 Task: Add an event with the title Webinar: Advanced SEO Strategies for Organic Traffic Growth, date '2023/12/20', time 7:50 AM to 9:50 AMand add a description: Participants will explore the significance of shared goals and a shared vision in driving team collaboration. They will learn techniques for aligning individual objectives with team objectives, fostering a sense of purpose, and promoting a collective sense of ownership.Select event color  Graphite . Add location for the event as: 789 La Boqueria, Barcelona, Spain, logged in from the account softage.5@softage.netand send the event invitation to softage.3@softage.net and softage.4@softage.net. Set a reminder for the event Weekly on Sunday
Action: Mouse moved to (71, 122)
Screenshot: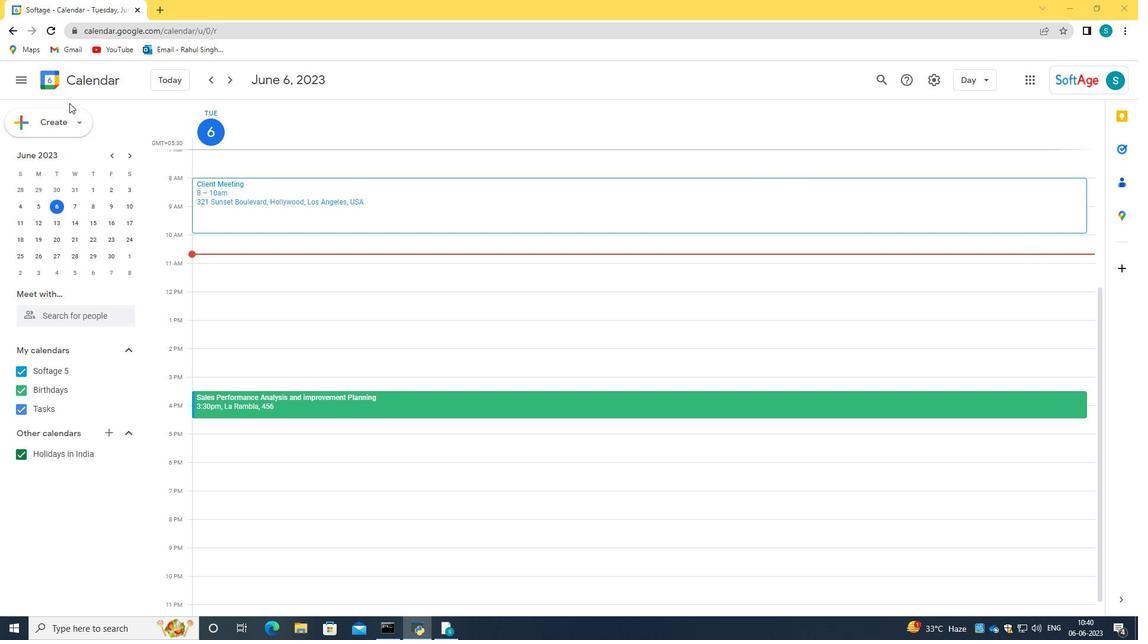
Action: Mouse pressed left at (71, 122)
Screenshot: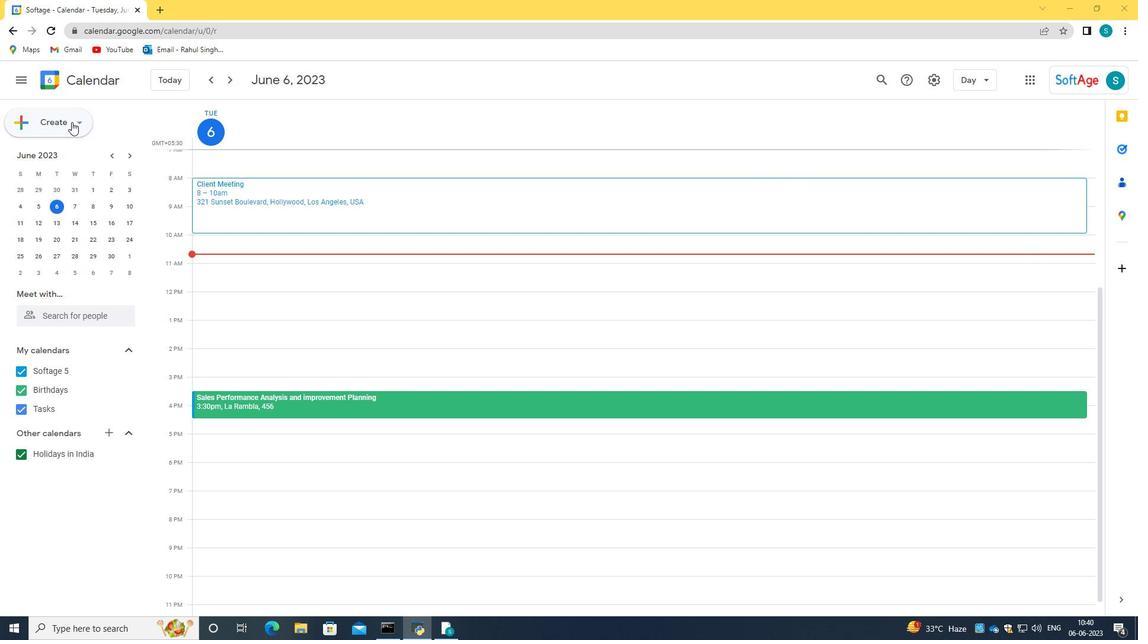 
Action: Mouse moved to (94, 156)
Screenshot: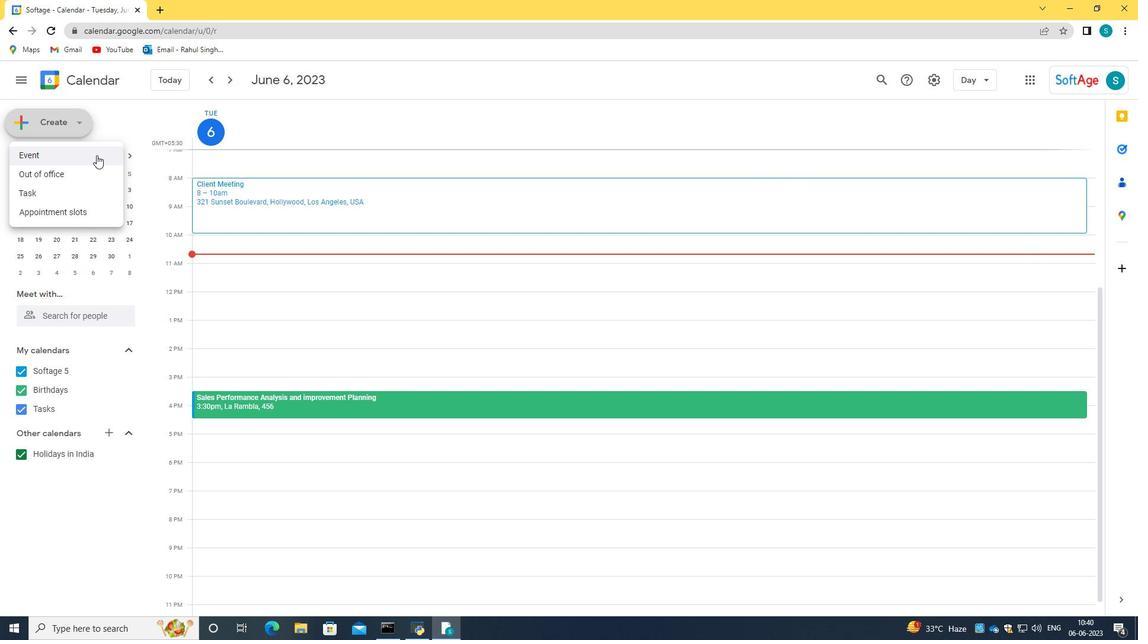 
Action: Mouse pressed left at (94, 156)
Screenshot: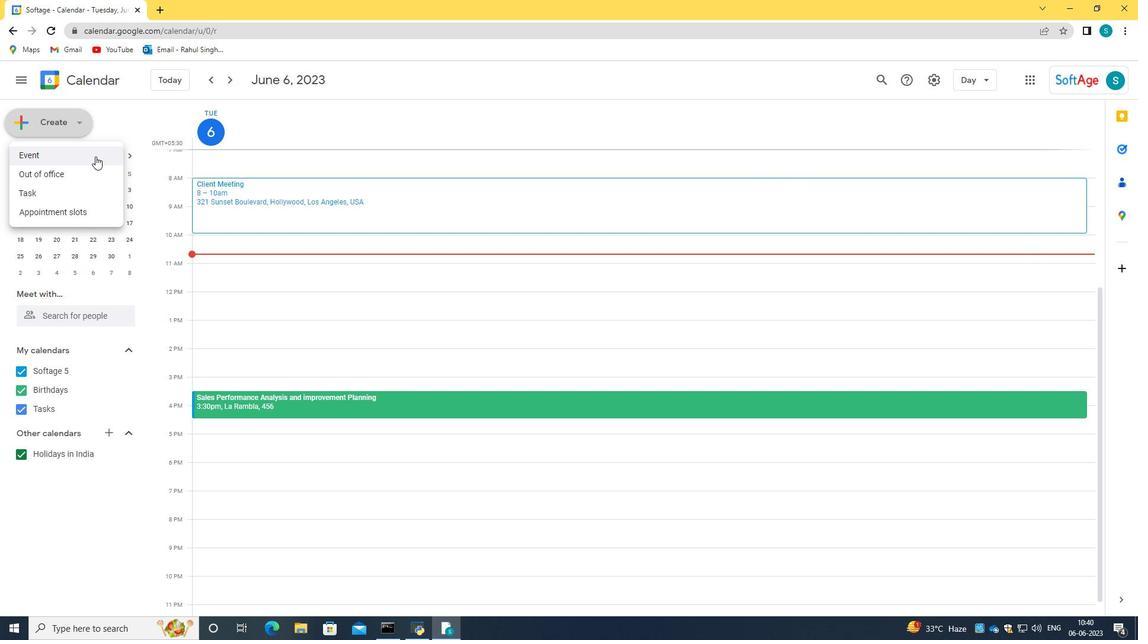 
Action: Mouse moved to (678, 469)
Screenshot: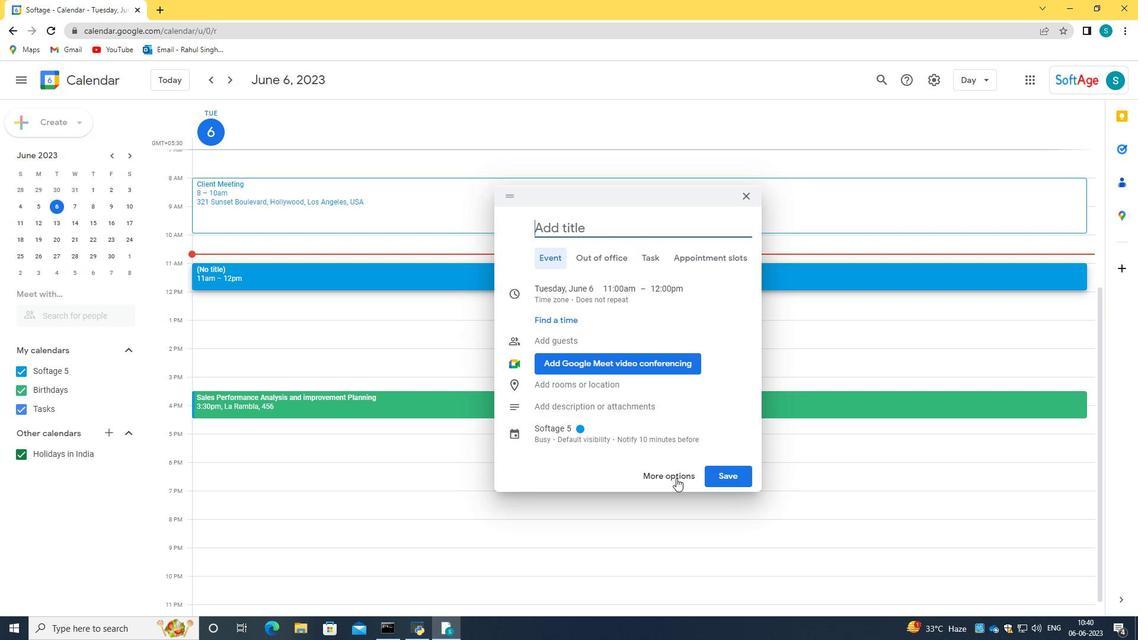
Action: Mouse pressed left at (678, 469)
Screenshot: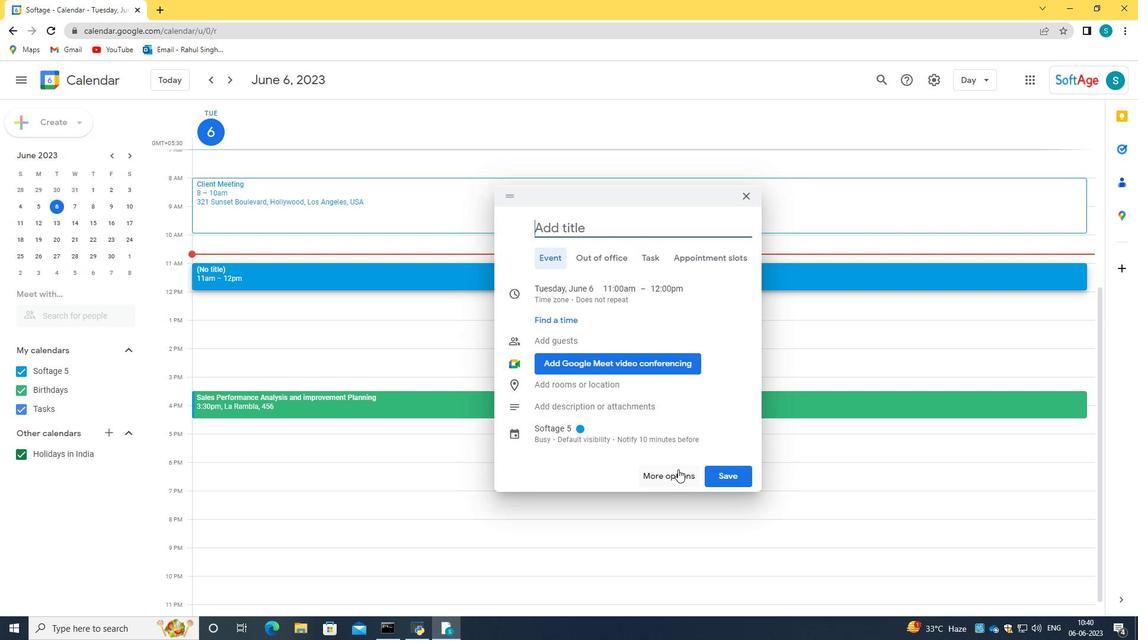 
Action: Mouse moved to (99, 79)
Screenshot: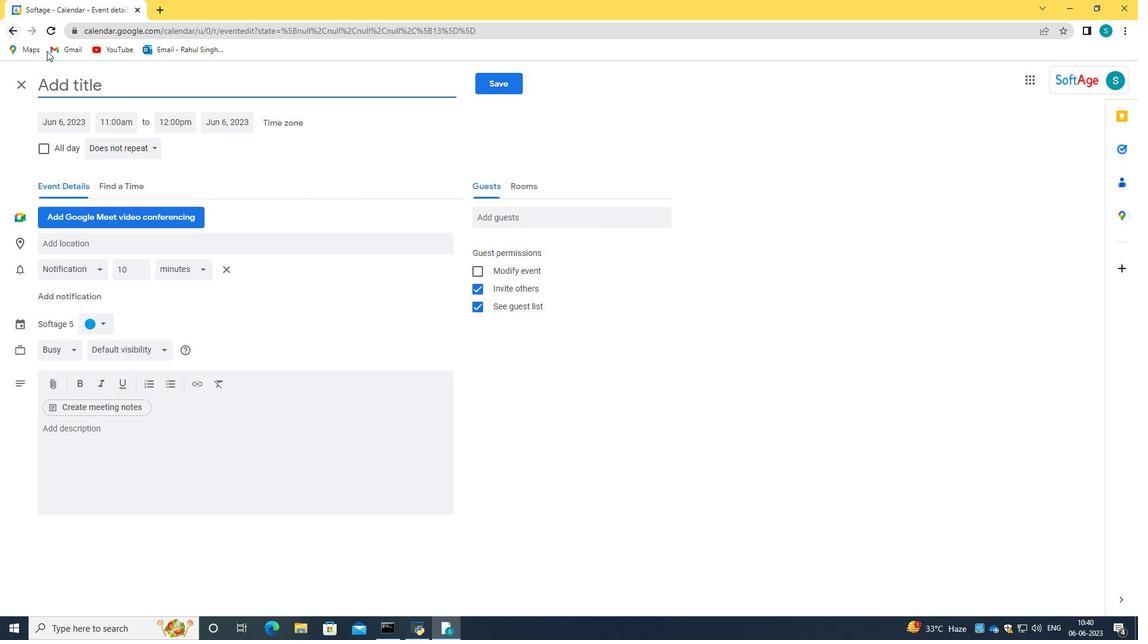 
Action: Mouse pressed left at (99, 79)
Screenshot: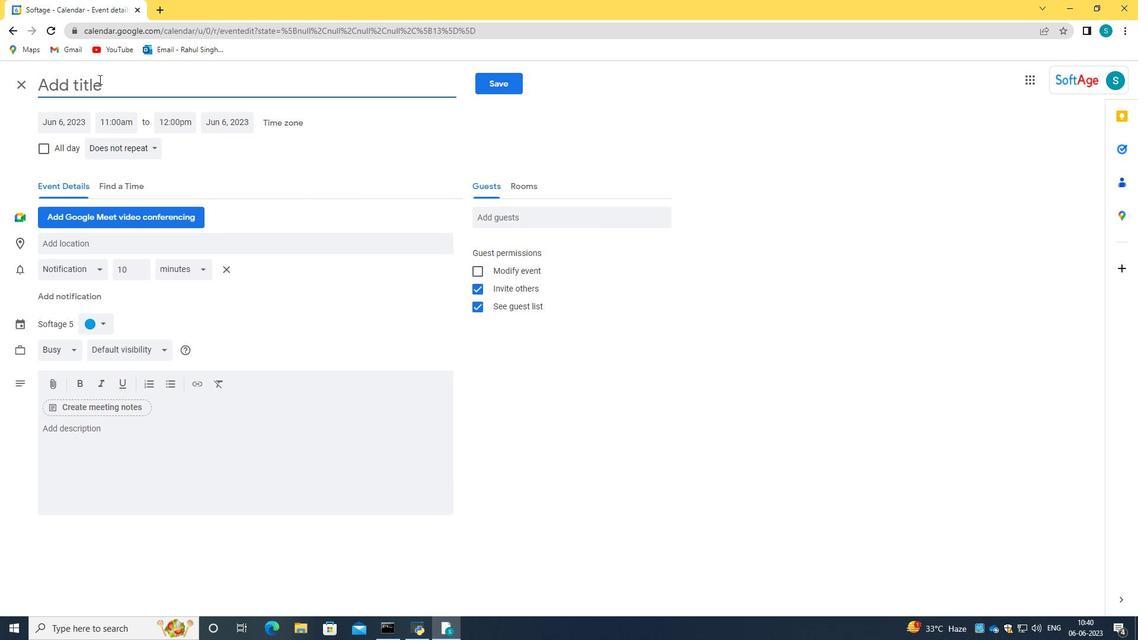 
Action: Key pressed <Key.caps_lock>W<Key.caps_lock>ebinat<Key.backspace>r<Key.shift_r>:<Key.space><Key.caps_lock>A<Key.caps_lock>dvanced<Key.space><Key.caps_lock>S<Key.caps_lock>e<Key.backspace><Key.caps_lock>EO<Key.space><Key.caps_lock><Key.caps_lock>S<Key.caps_lock>trategies<Key.space>for<Key.space><Key.caps_lock>O<Key.caps_lock>ra<Key.backspace>ganic<Key.space><Key.caps_lock>T<Key.caps_lock>raffic<Key.space><Key.caps_lock>G<Key.caps_lock>rown<Key.backspace>th
Screenshot: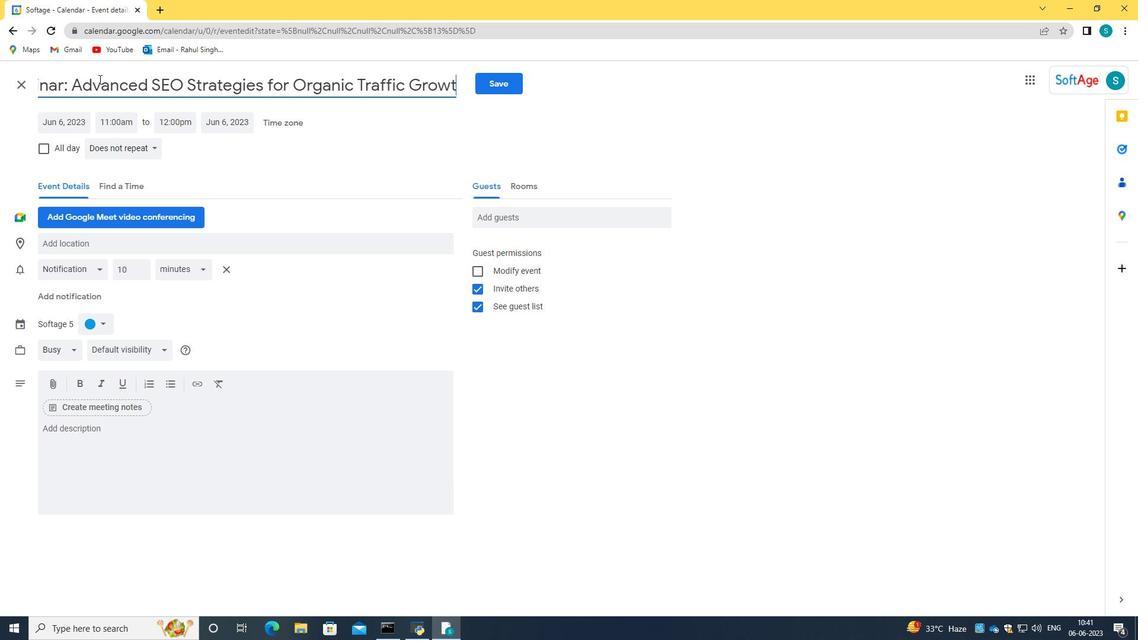 
Action: Mouse moved to (99, 80)
Screenshot: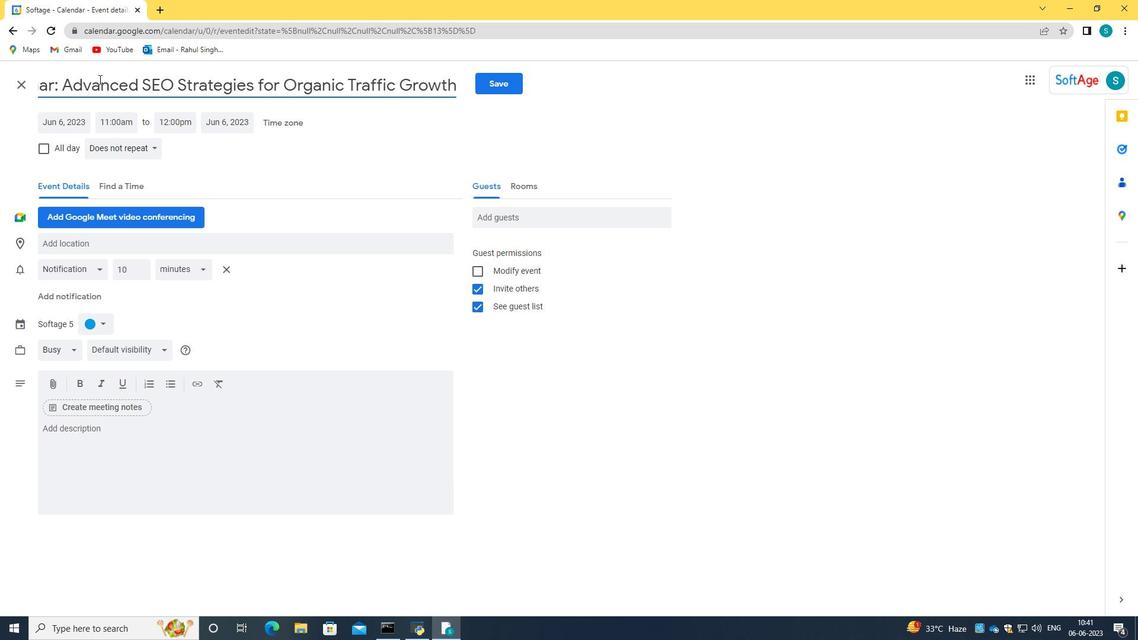 
Action: Mouse scrolled (99, 80) with delta (0, 0)
Screenshot: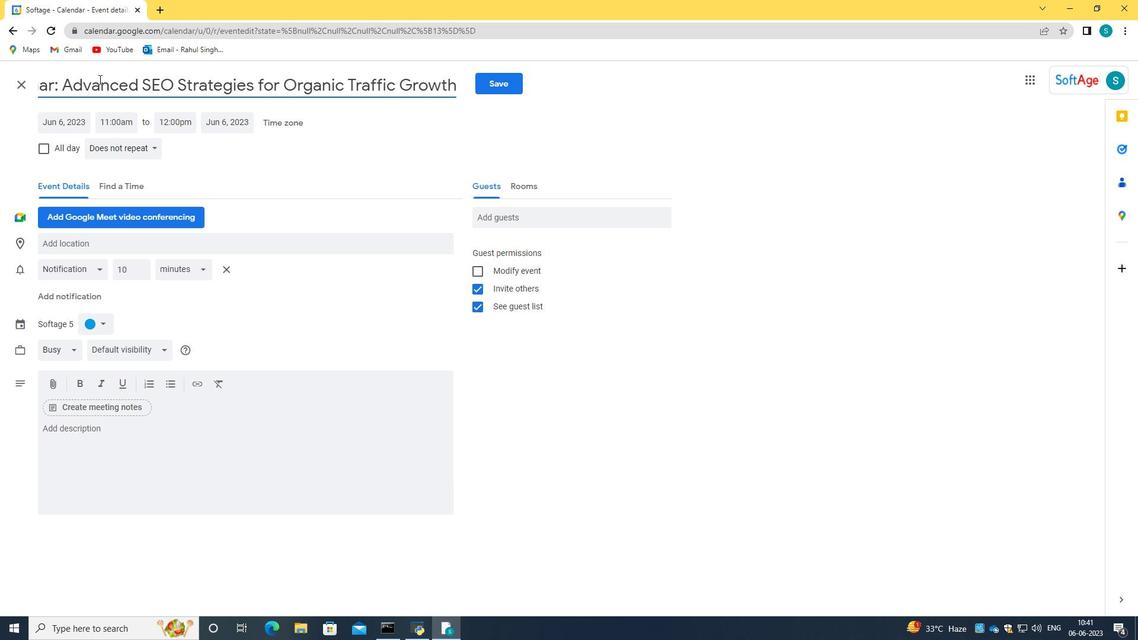 
Action: Mouse moved to (72, 118)
Screenshot: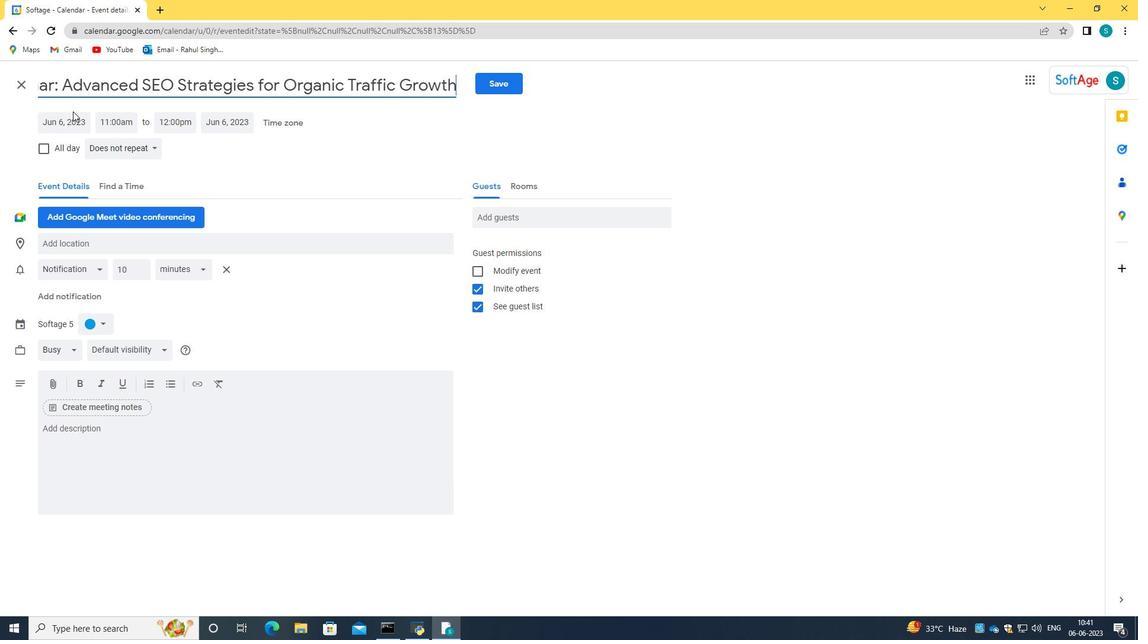 
Action: Mouse pressed left at (72, 118)
Screenshot: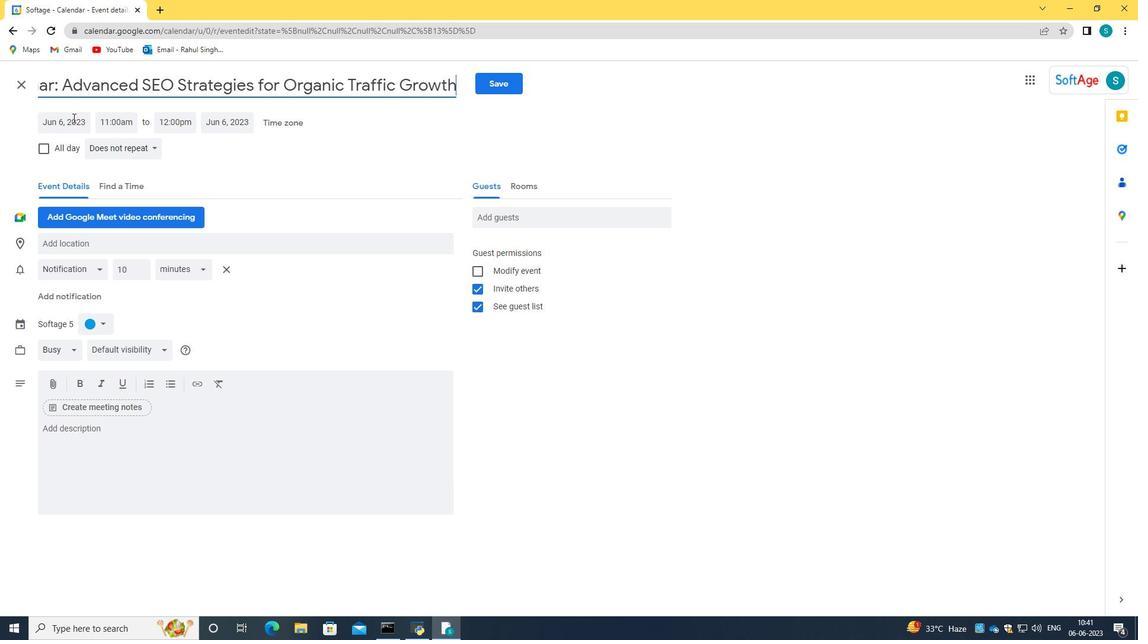 
Action: Key pressed 2023/12/20<Key.tab>07<Key.shift_r>:50<Key.space>am<Key.tab>9<Key.shift_r>:50<Key.space>am
Screenshot: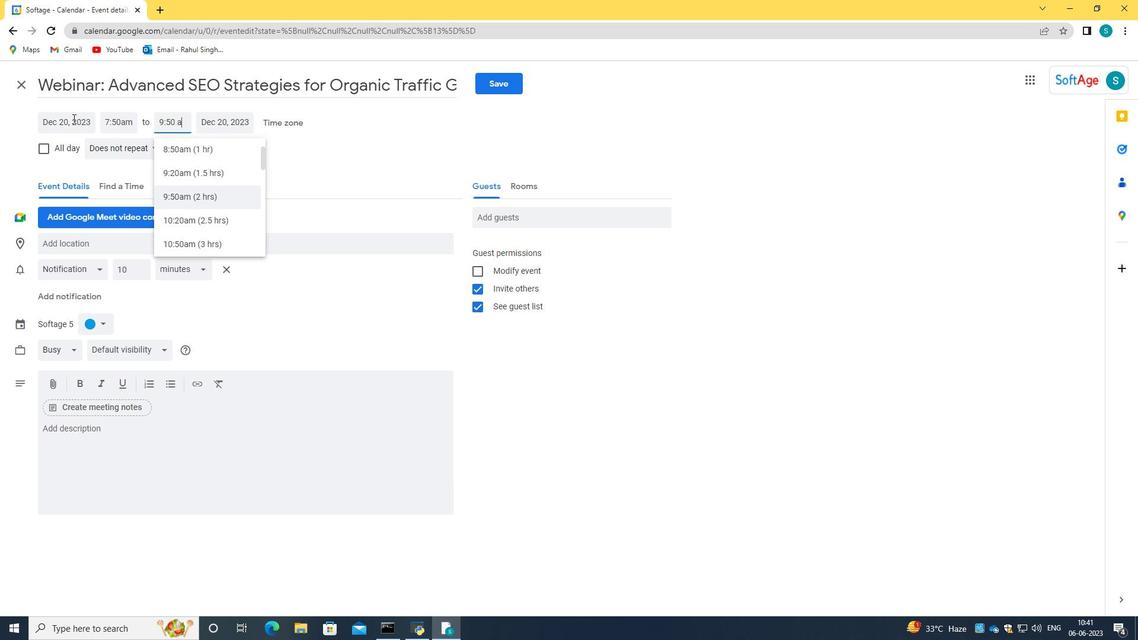 
Action: Mouse moved to (217, 193)
Screenshot: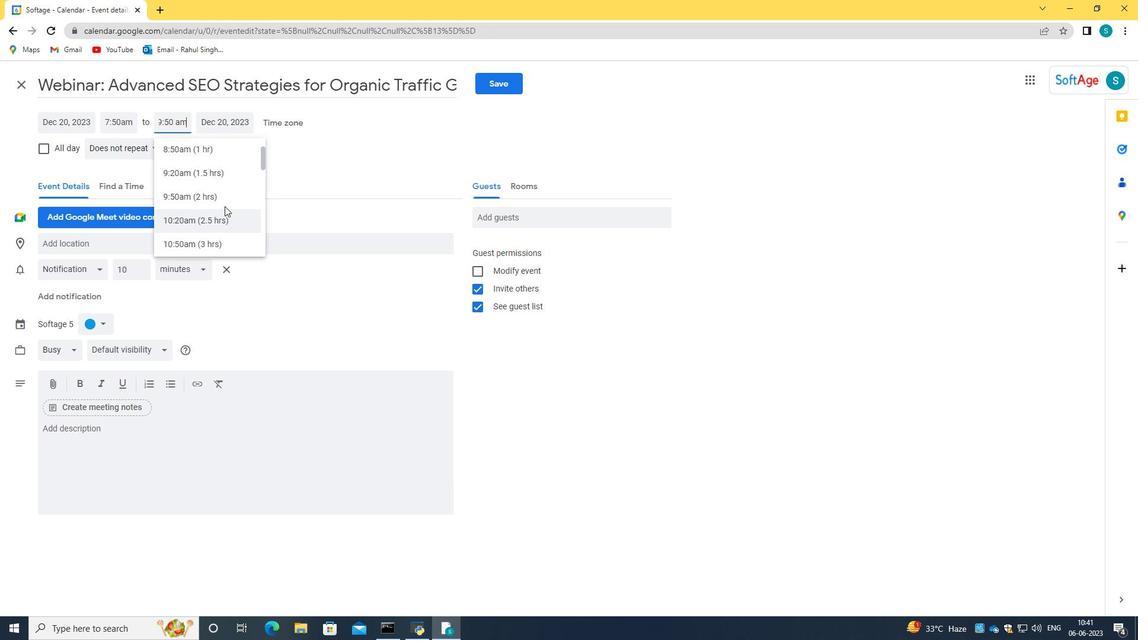 
Action: Mouse pressed left at (217, 193)
Screenshot: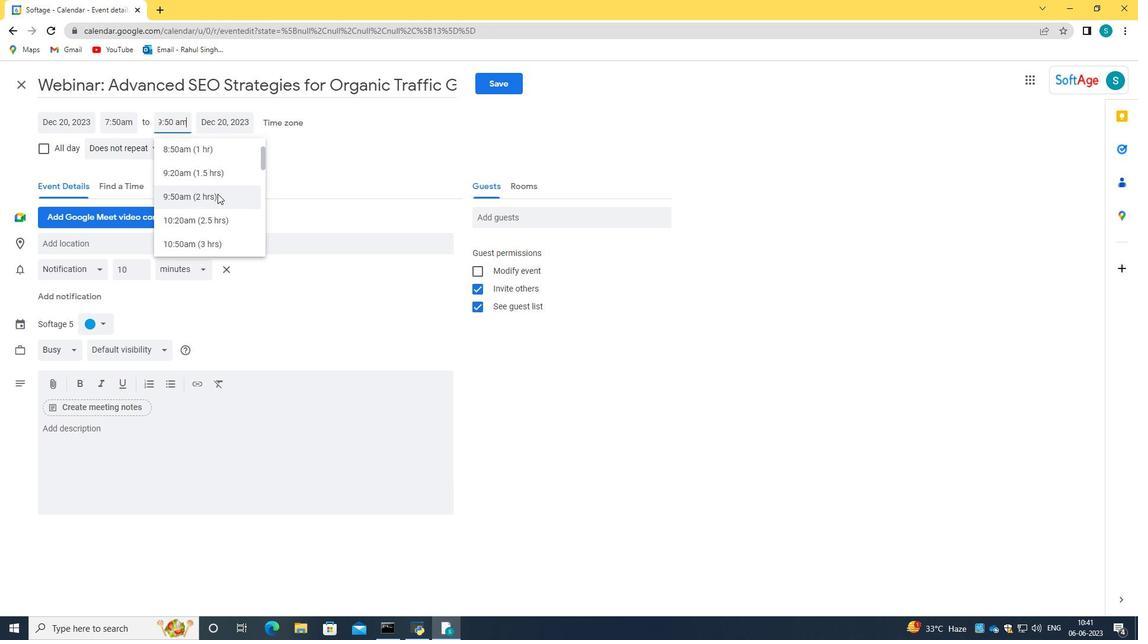 
Action: Mouse moved to (193, 434)
Screenshot: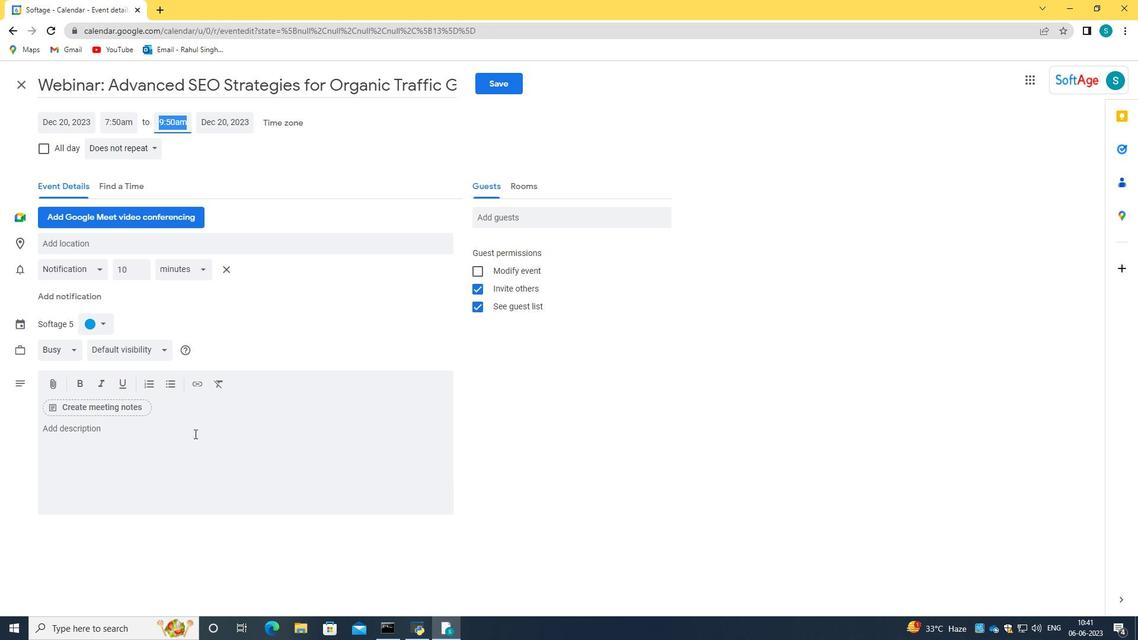 
Action: Mouse pressed left at (193, 434)
Screenshot: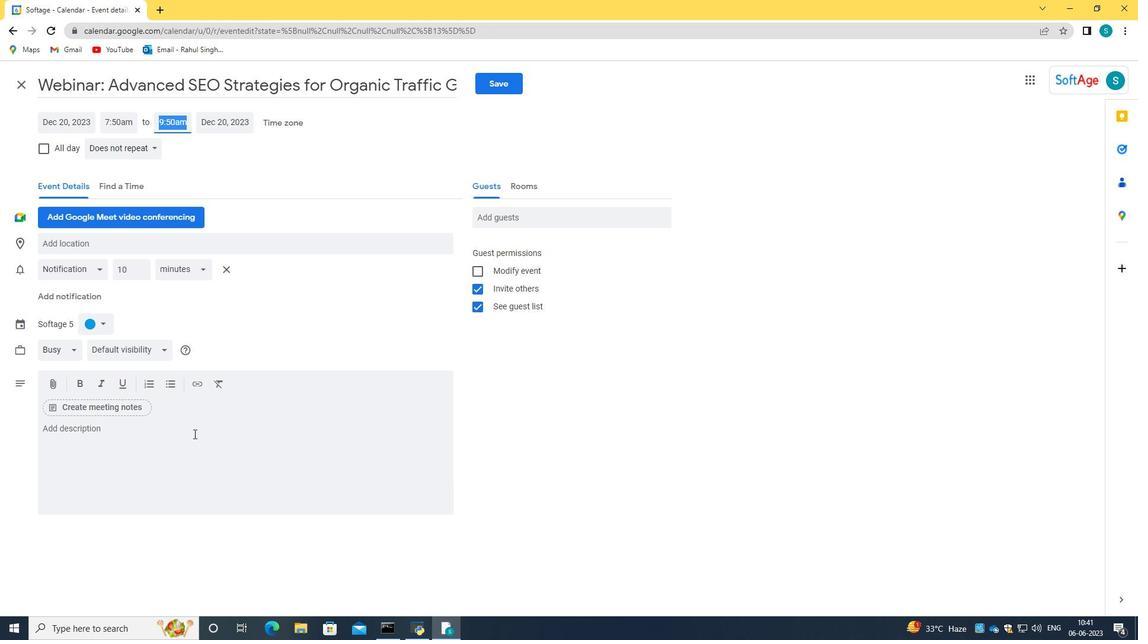 
Action: Key pressed <Key.caps_lock>P<Key.caps_lock>articipants<Key.space>will<Key.space>ep<Key.backspace>s<Key.backspace>xplore<Key.space>the<Key.space>significance<Key.space>of<Key.space>shared<Key.space>goals<Key.space>and<Key.space>a<Key.space>shared<Key.space>vision<Key.space>in<Key.space>driving<Key.space>team<Key.space>collaboration.<Key.space><Key.caps_lock>YT<Key.caps_lock>h===<Key.backspace><Key.backspace><Key.backspace><Key.backspace><Key.backspace><Key.backspace><Key.caps_lock>T<Key.caps_lock>hey<Key.space>will<Key.space>learn<Key.space>techniqes<Key.space><Key.backspace><Key.backspace><Key.backspace>ues<Key.space>for<Key.space>aligning<Key.space>individual<Key.space>objectives<Key.space>with<Key.space>team<Key.space>objectives,<Key.space>fostering<Key.space>a<Key.space>sense<Key.space>fo<Key.space><Key.backspace><Key.backspace><Key.backspace>of<Key.space>purpose,<Key.space>and<Key.space>promi<Key.backspace>oting<Key.space><Key.space><Key.backspace>a<Key.space>cpp<Key.insert><Key.backspace><Key.backspace>p<Key.insert><Key.backspace>ollective<Key.space>sence<Key.space>of<Key.space><Key.backspace><Key.backspace><Key.backspace><Key.backspace><Key.backspace><Key.backspace>se<Key.space>of<Key.space>ownership.
Screenshot: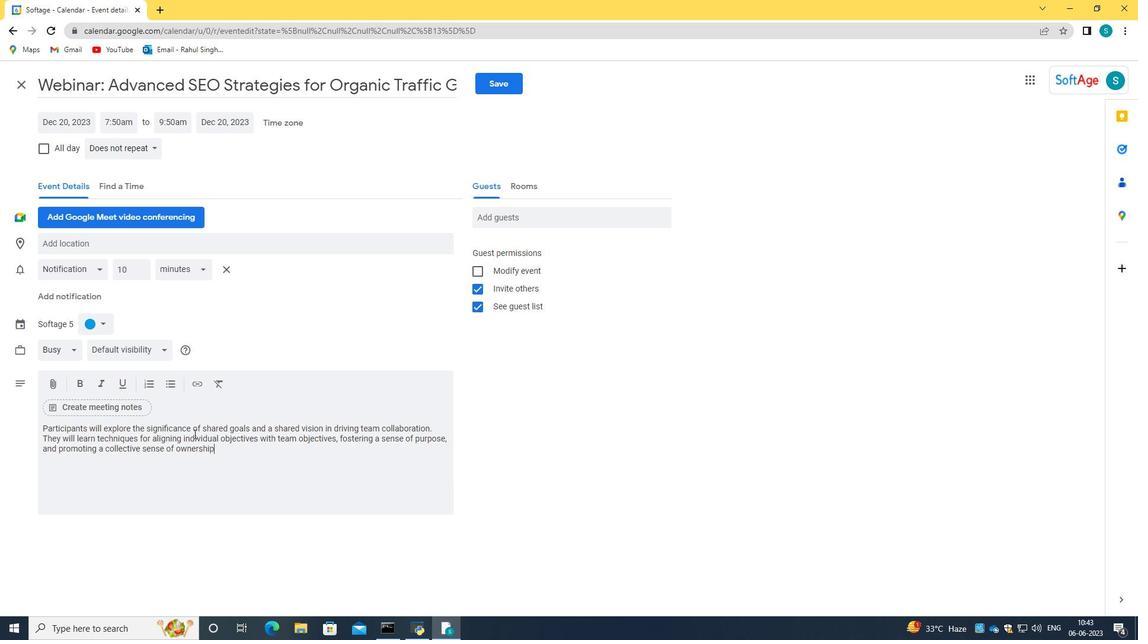 
Action: Mouse moved to (104, 316)
Screenshot: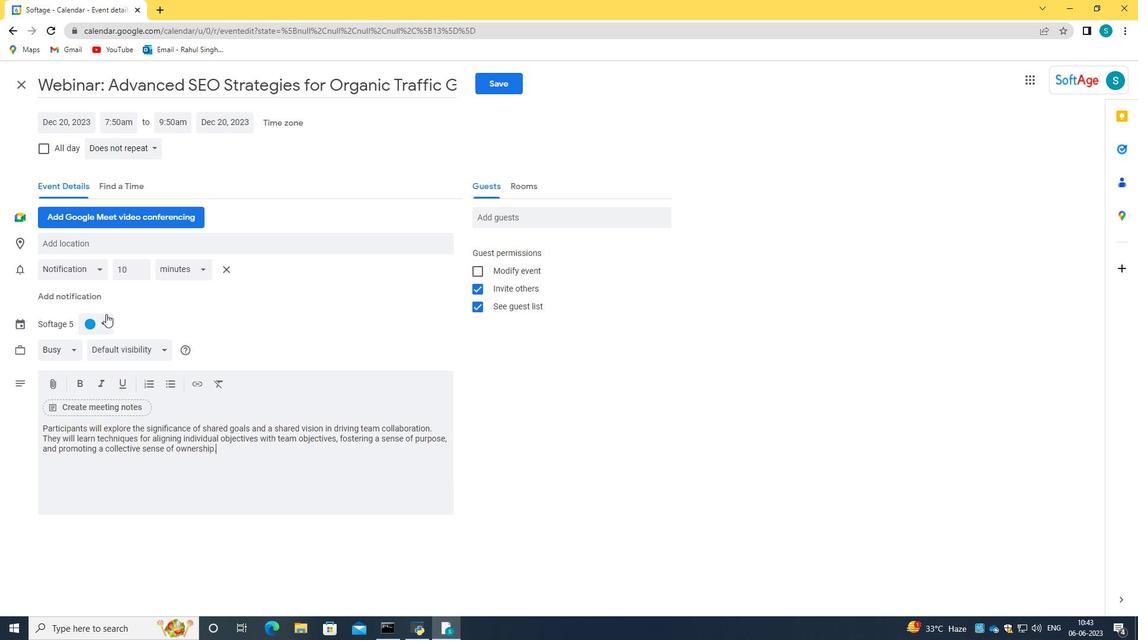 
Action: Mouse pressed left at (104, 316)
Screenshot: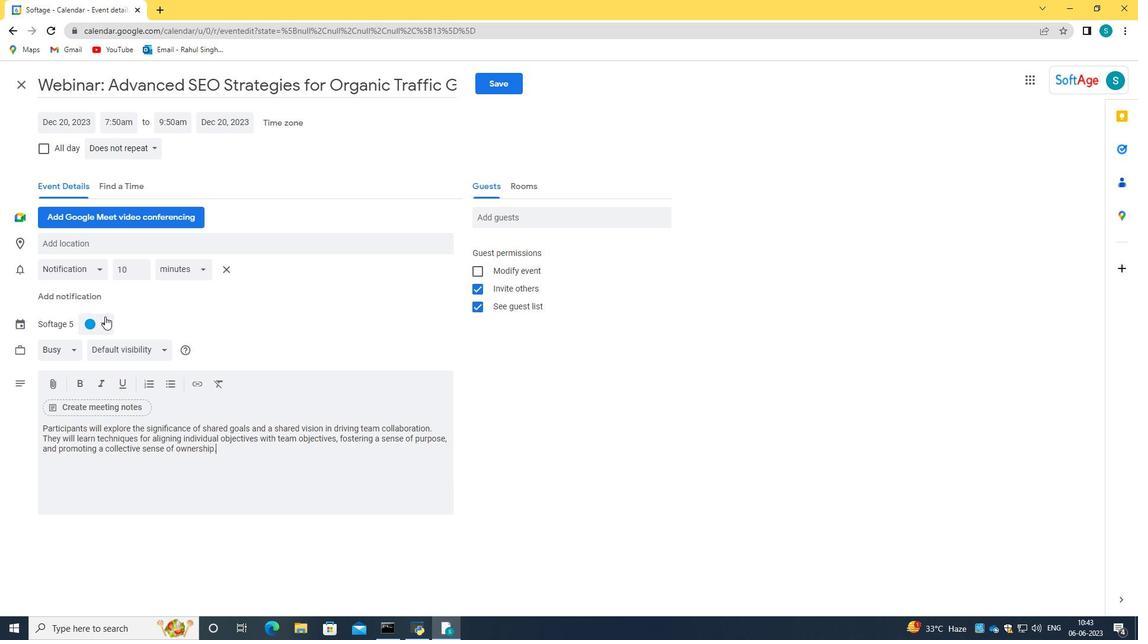 
Action: Mouse moved to (87, 392)
Screenshot: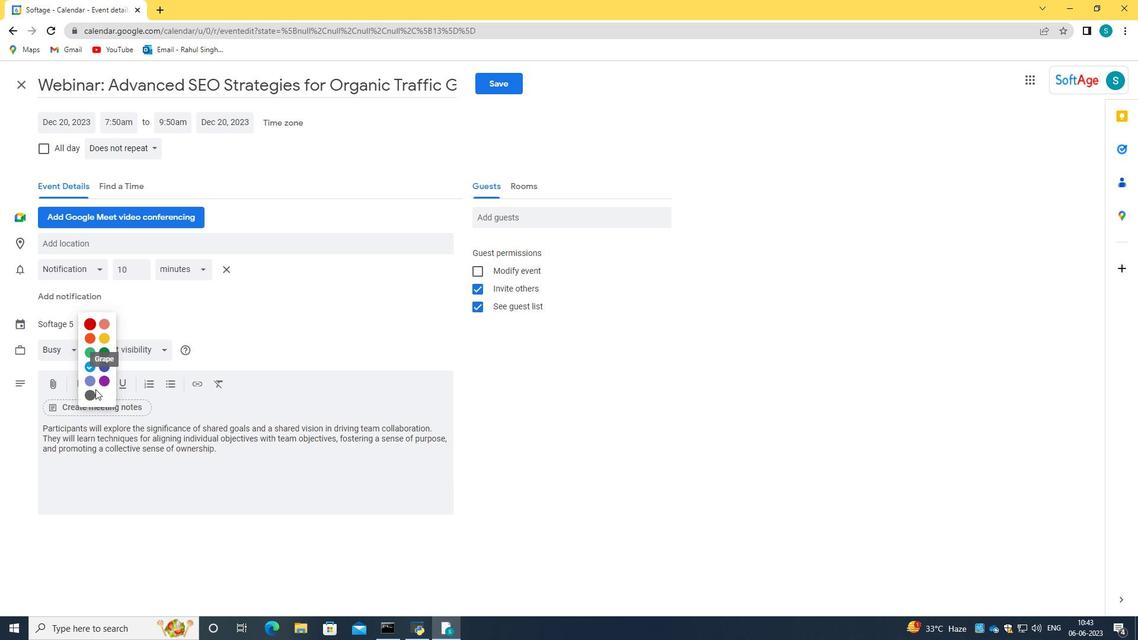 
Action: Mouse pressed left at (87, 392)
Screenshot: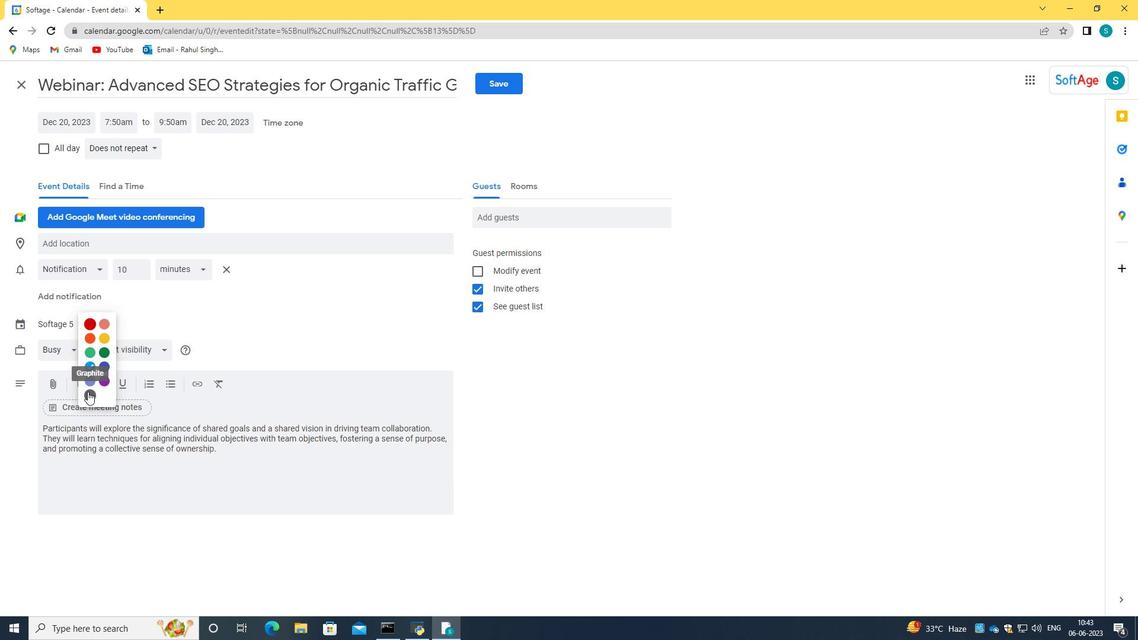 
Action: Mouse moved to (94, 246)
Screenshot: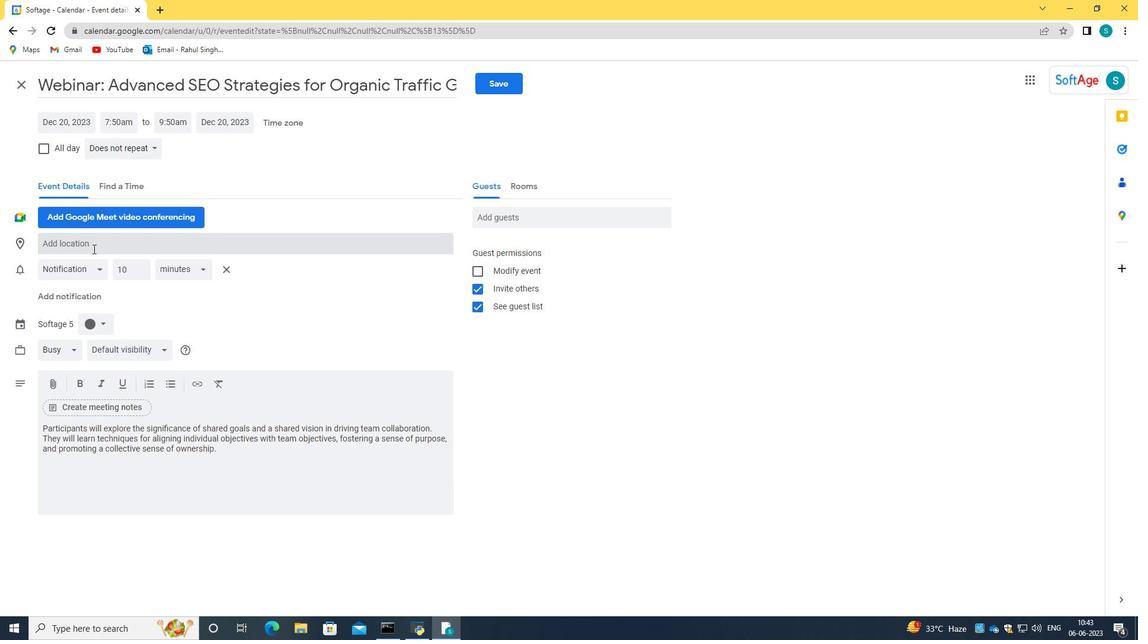 
Action: Mouse pressed left at (94, 246)
Screenshot: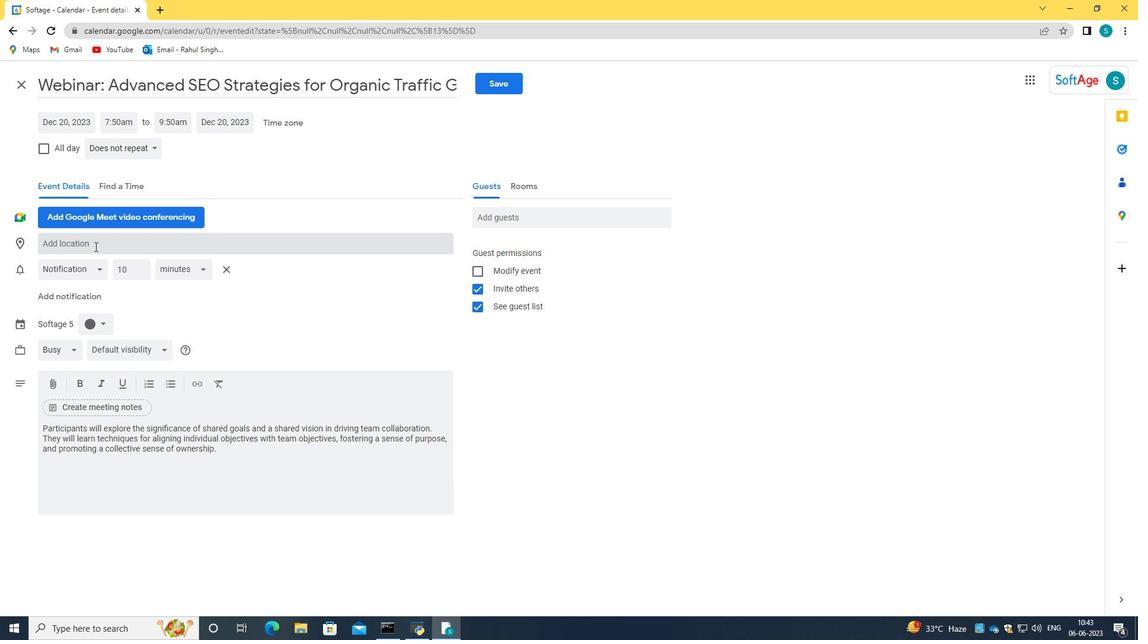 
Action: Key pressed 789<Key.space><Key.caps_lock>L<Key.caps_lock>a<Key.space><Key.caps_lock>B<Key.caps_lock>oqueria,<Key.space><Key.caps_lock>B<Key.caps_lock>arcelona,<Key.space><Key.caps_lock>S<Key.caps_lock>pain
Screenshot: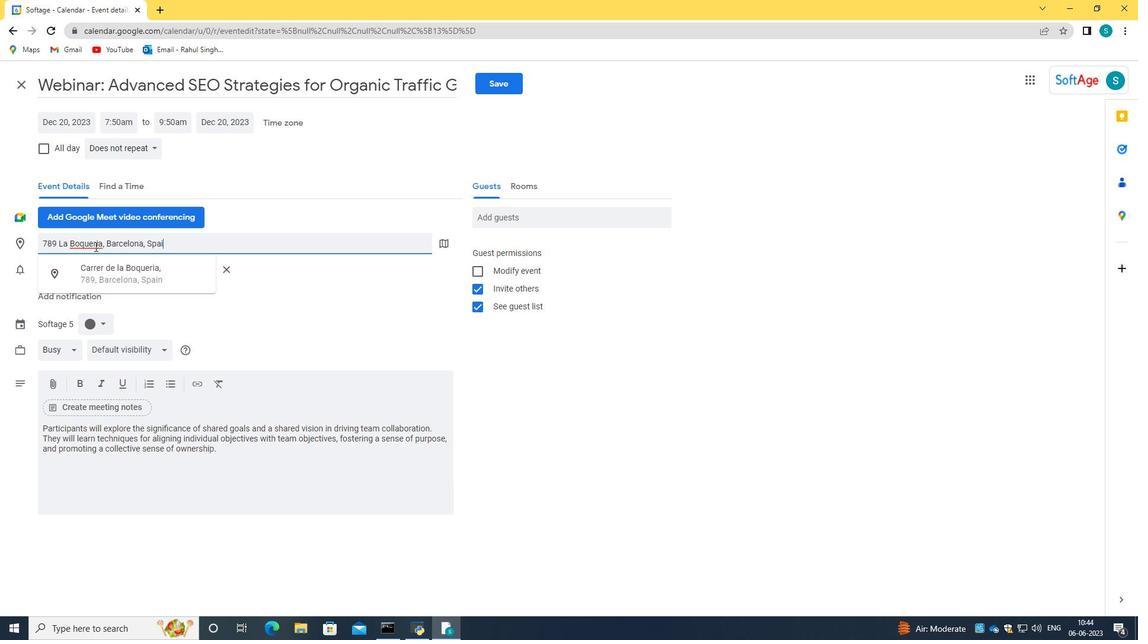 
Action: Mouse moved to (107, 271)
Screenshot: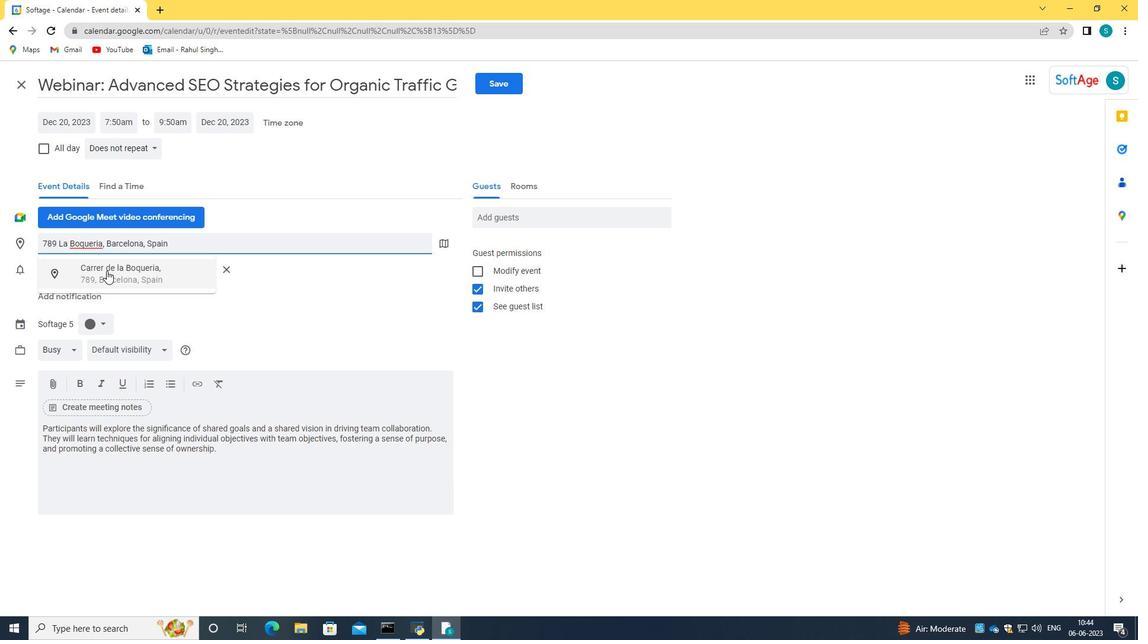 
Action: Mouse pressed left at (107, 271)
Screenshot: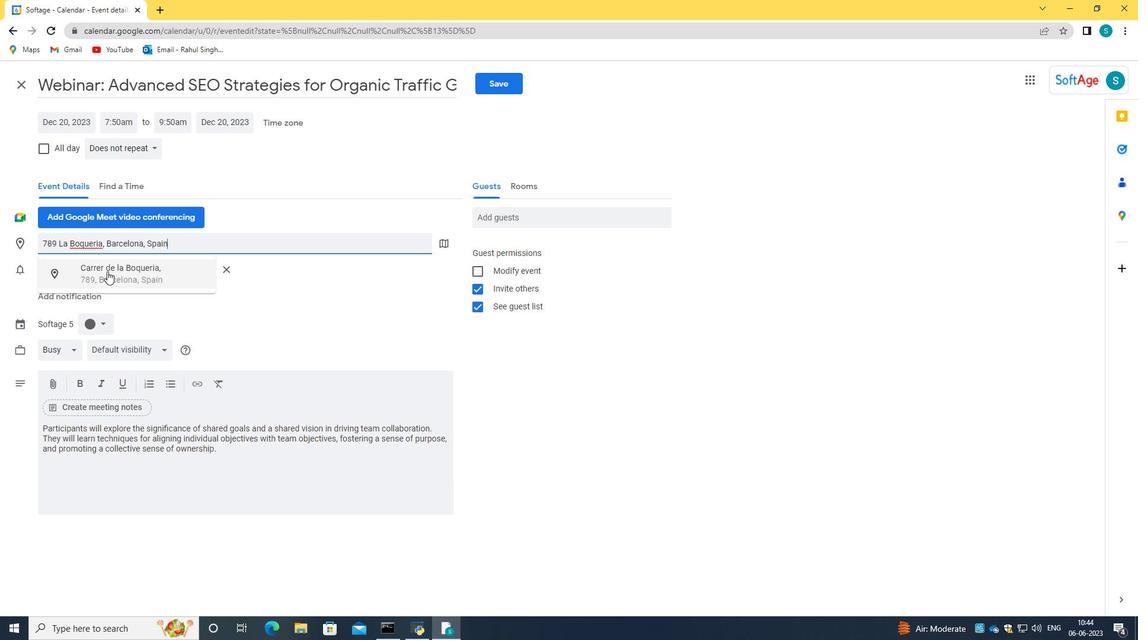 
Action: Mouse moved to (565, 218)
Screenshot: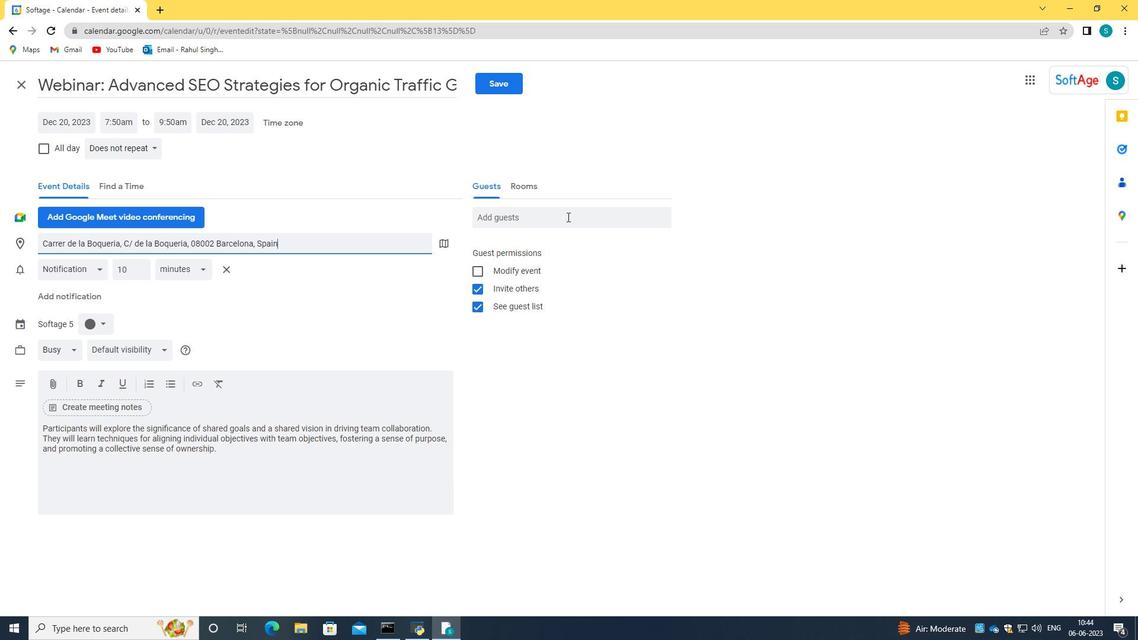
Action: Mouse pressed left at (565, 218)
Screenshot: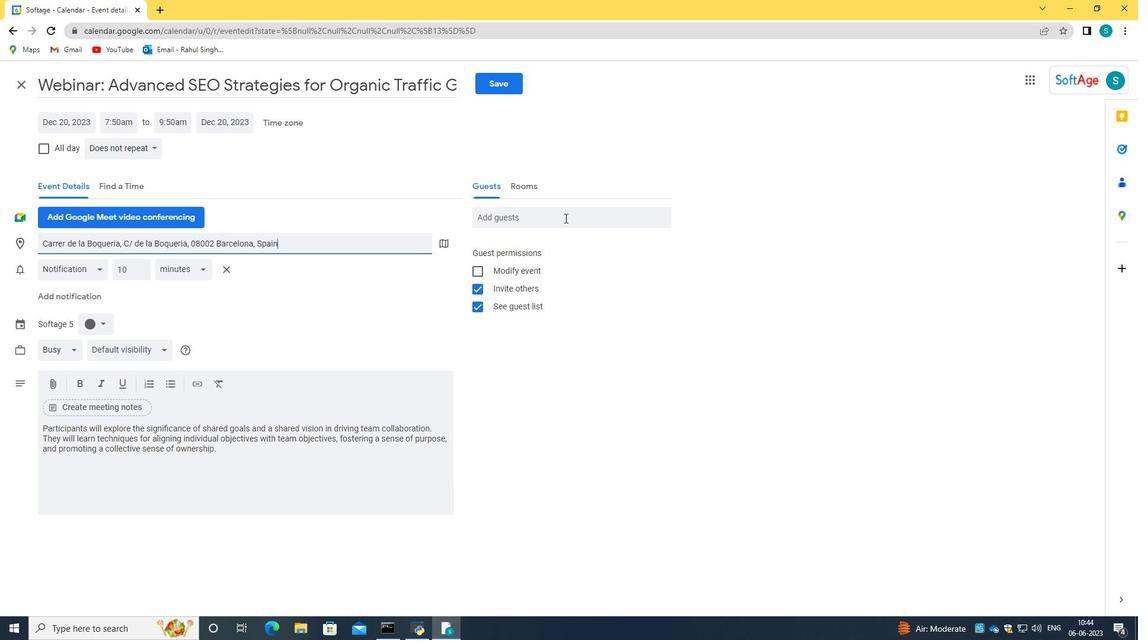 
Action: Key pressed softage.3<Key.shift>@softage.net<Key.tab>sp<Key.backspace>oftage.4<Key.shift>@sp<Key.backspace>oftage.net
Screenshot: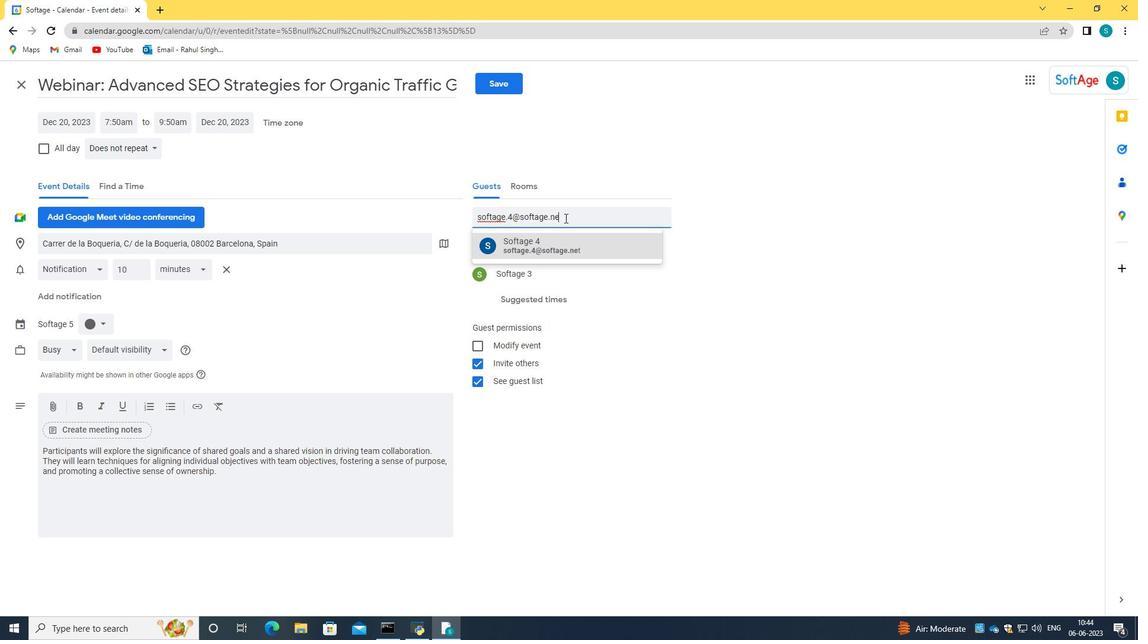 
Action: Mouse moved to (555, 241)
Screenshot: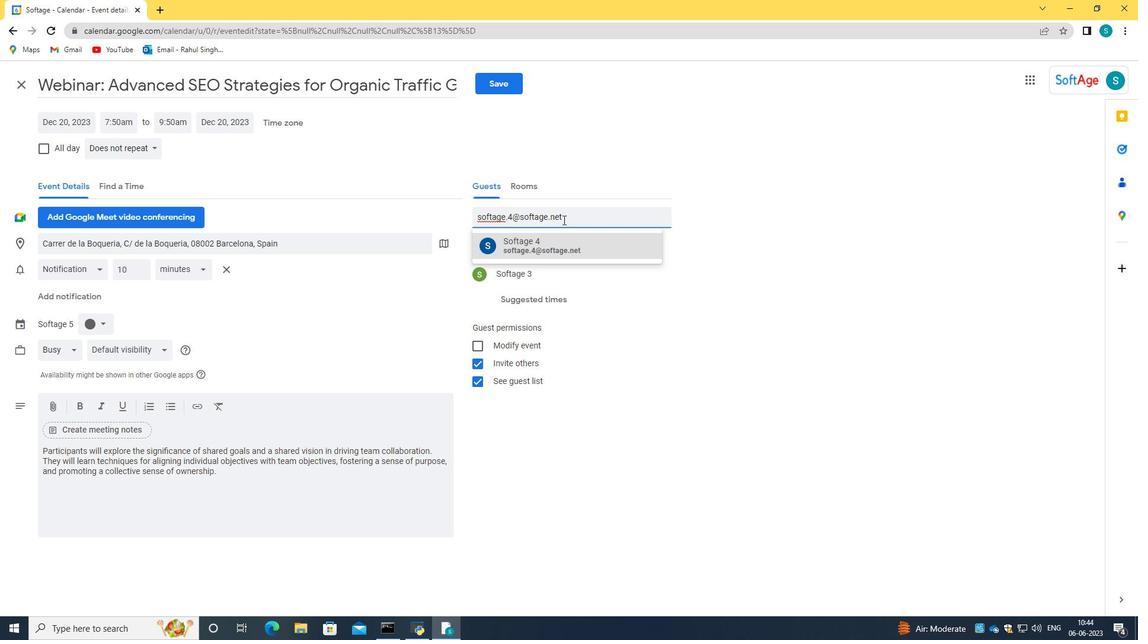 
Action: Mouse pressed left at (555, 241)
Screenshot: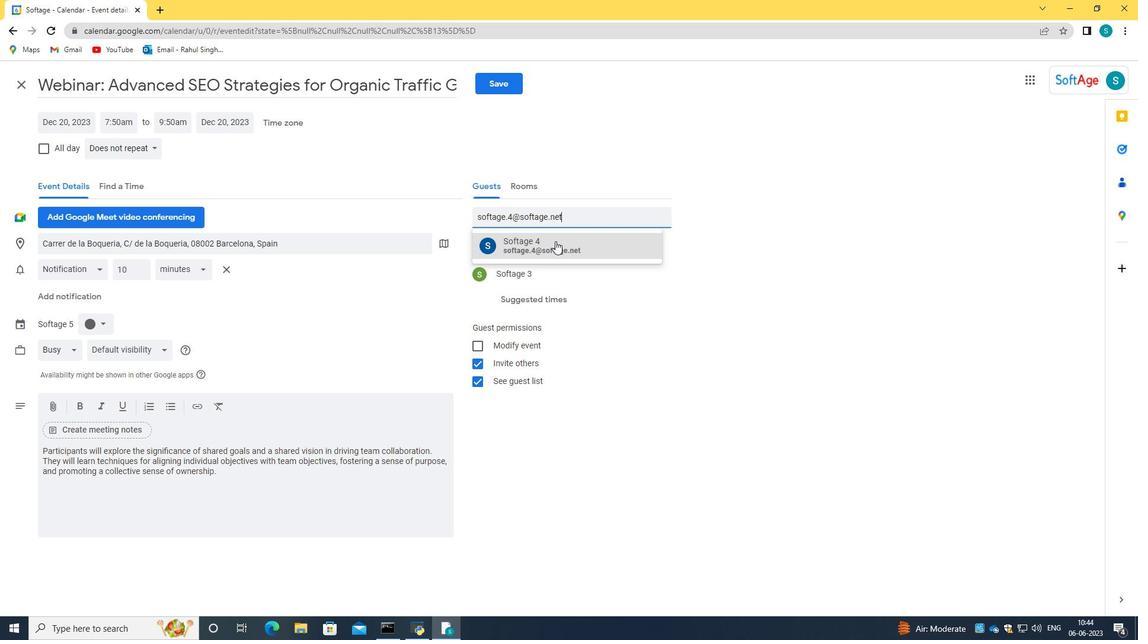 
Action: Mouse moved to (135, 151)
Screenshot: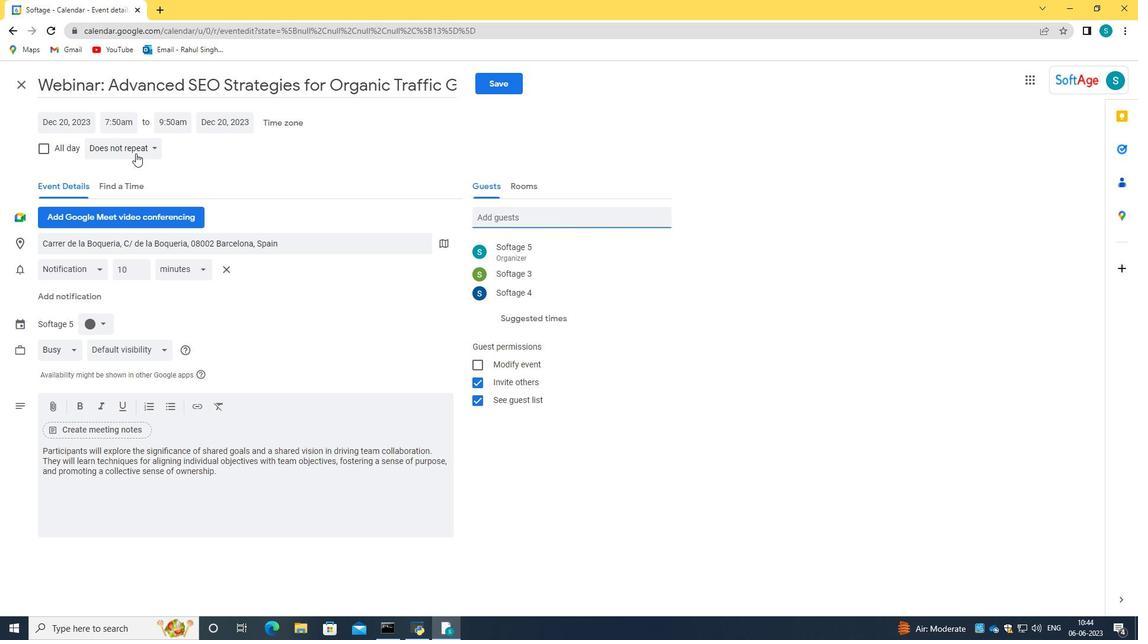 
Action: Mouse pressed left at (135, 151)
Screenshot: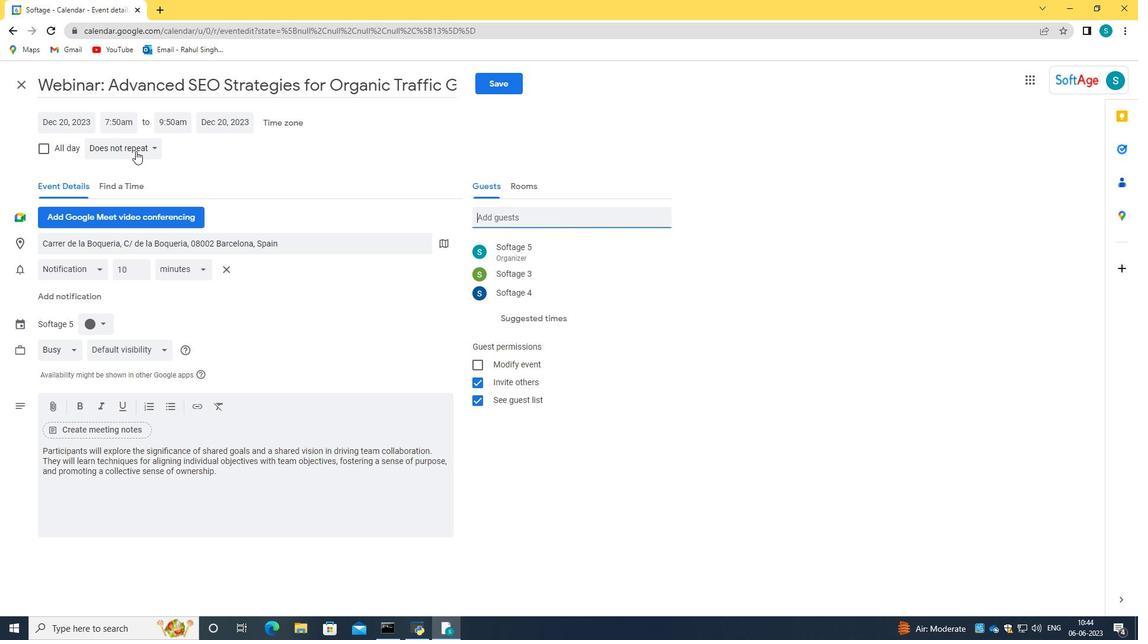 
Action: Mouse moved to (130, 277)
Screenshot: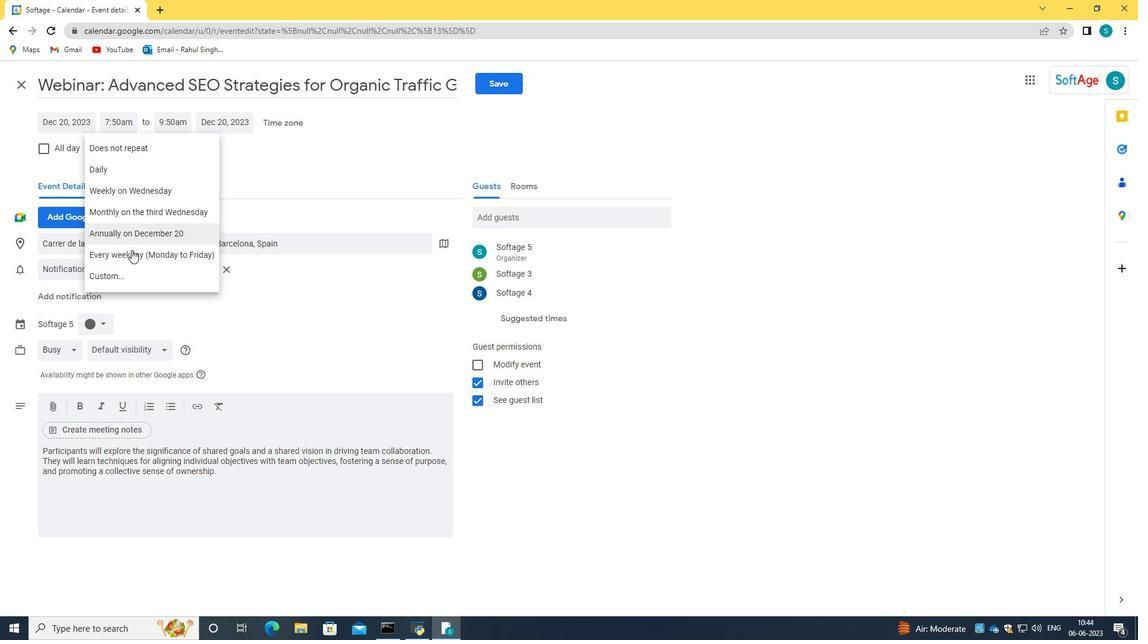 
Action: Mouse pressed left at (130, 277)
Screenshot: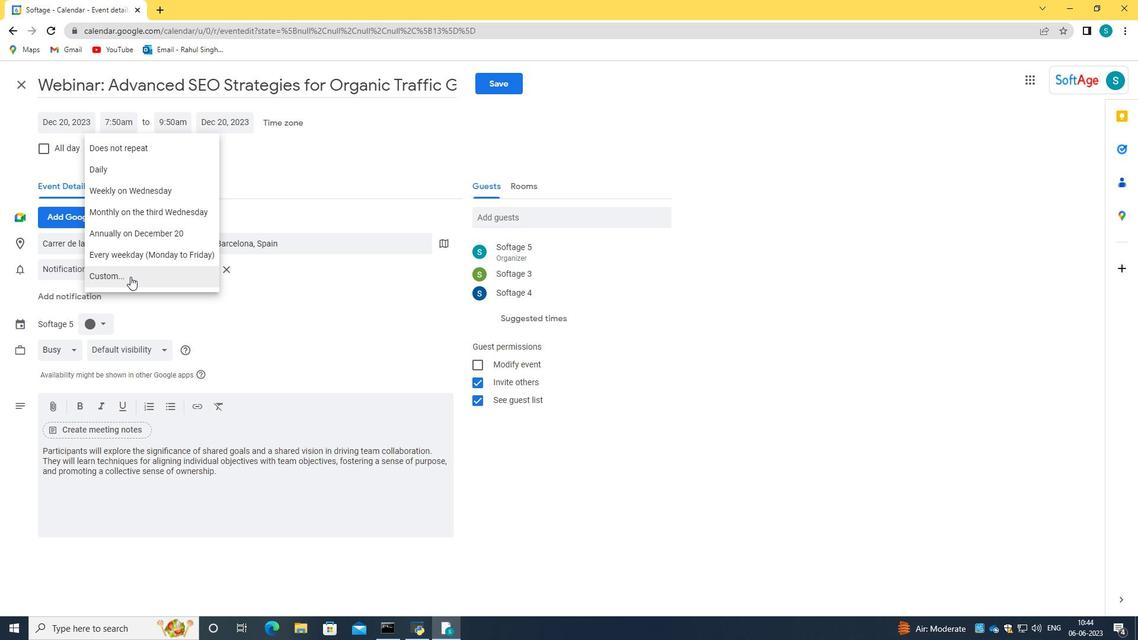 
Action: Mouse moved to (479, 319)
Screenshot: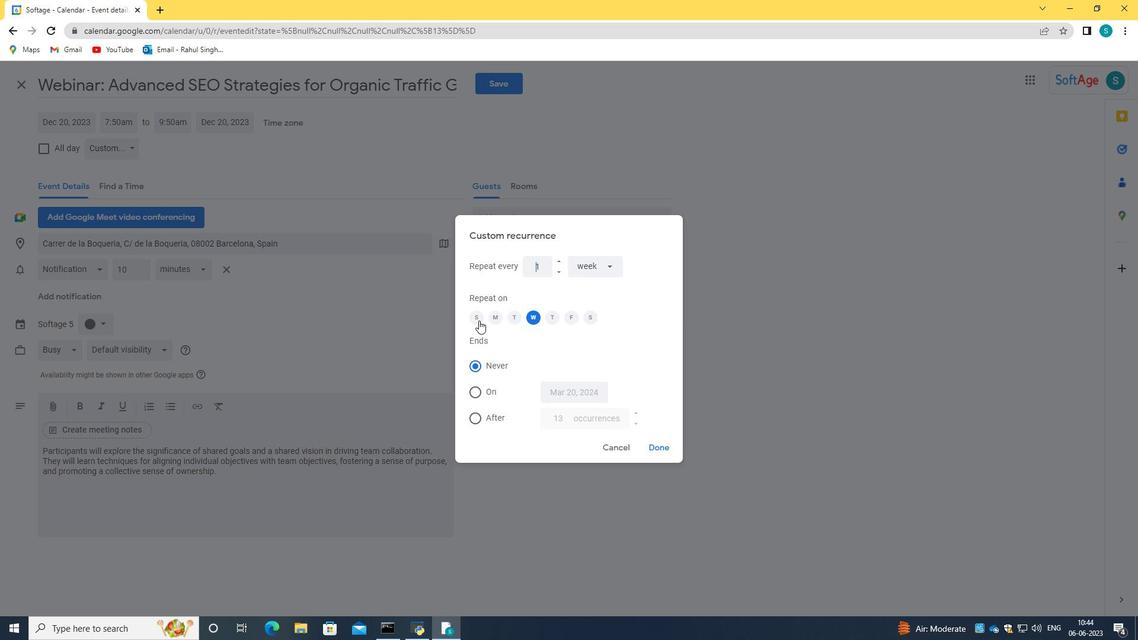 
Action: Mouse pressed left at (479, 319)
Screenshot: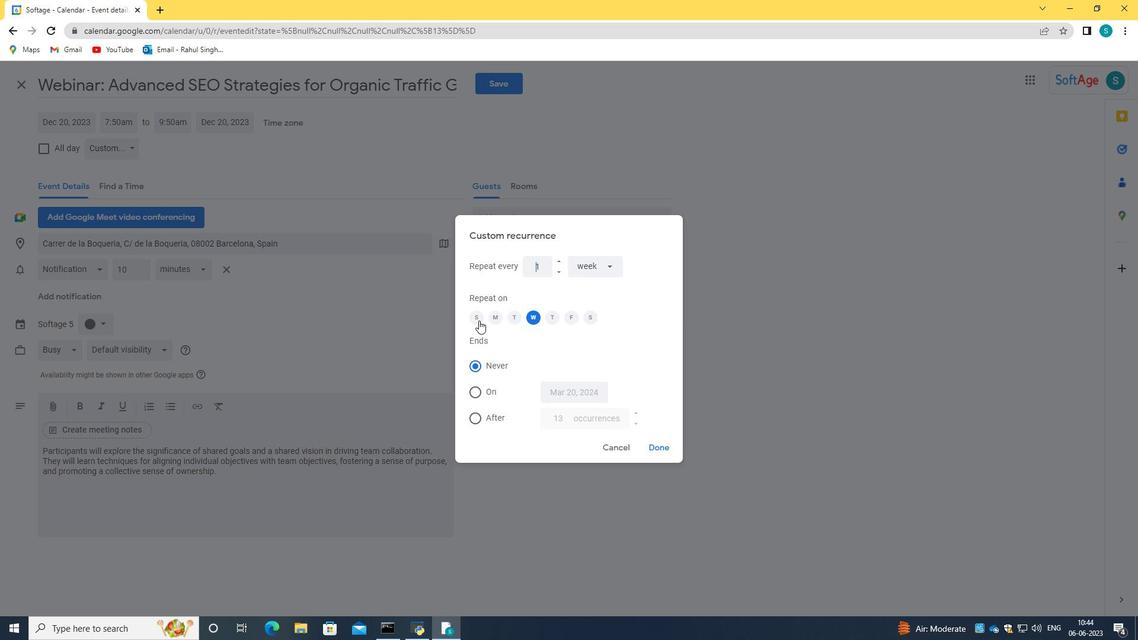 
Action: Mouse moved to (537, 316)
Screenshot: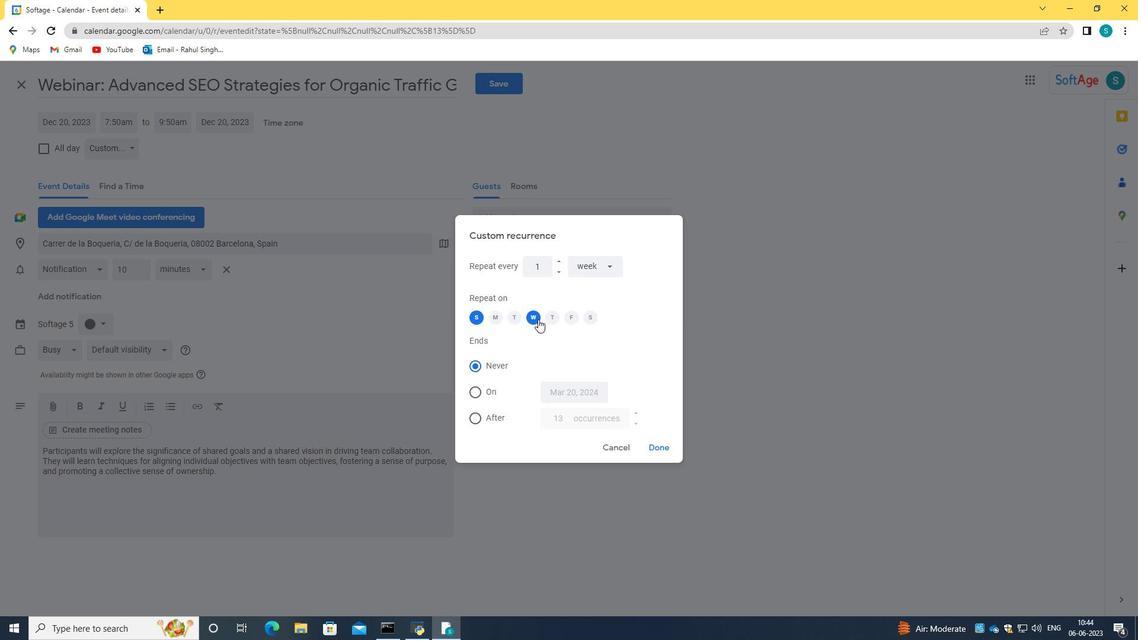 
Action: Mouse pressed left at (537, 316)
Screenshot: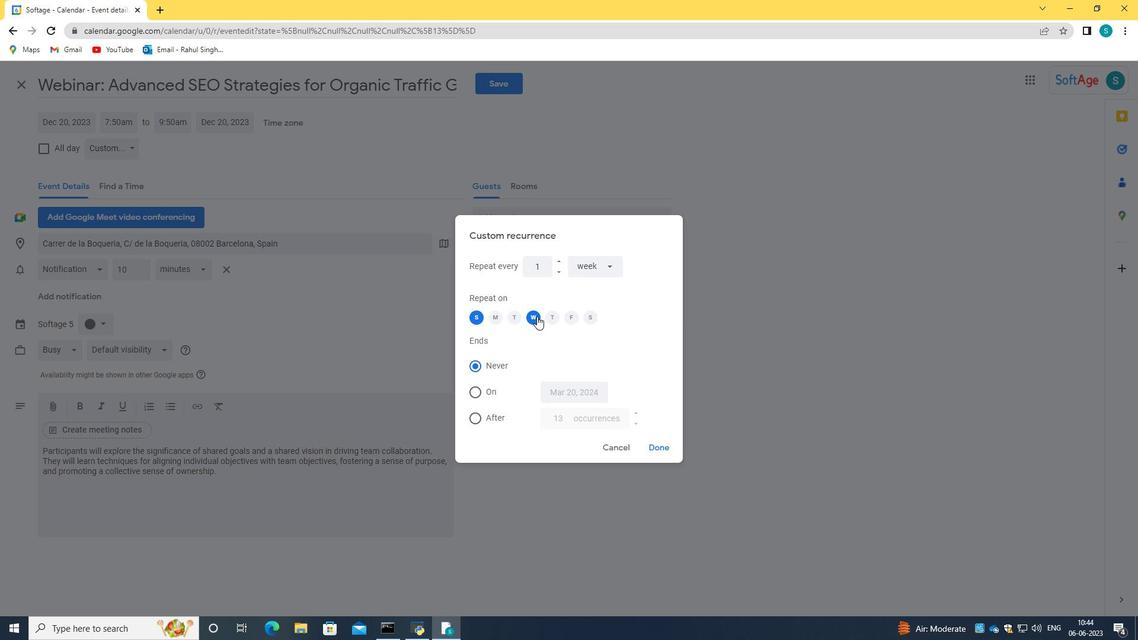 
Action: Mouse moved to (672, 454)
Screenshot: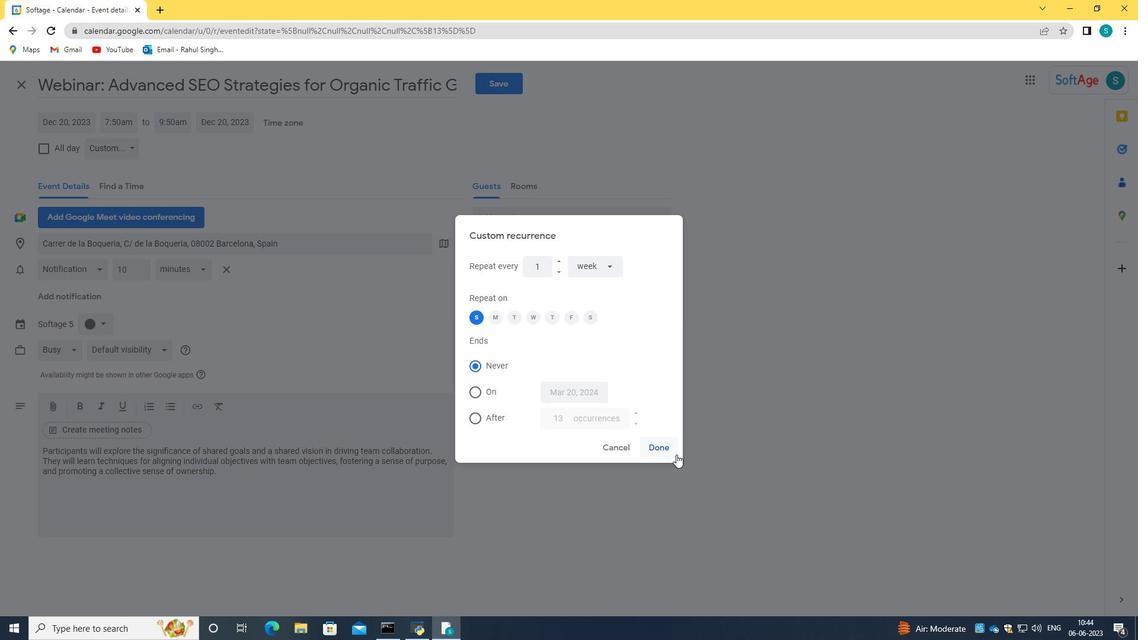 
Action: Mouse pressed left at (672, 454)
Screenshot: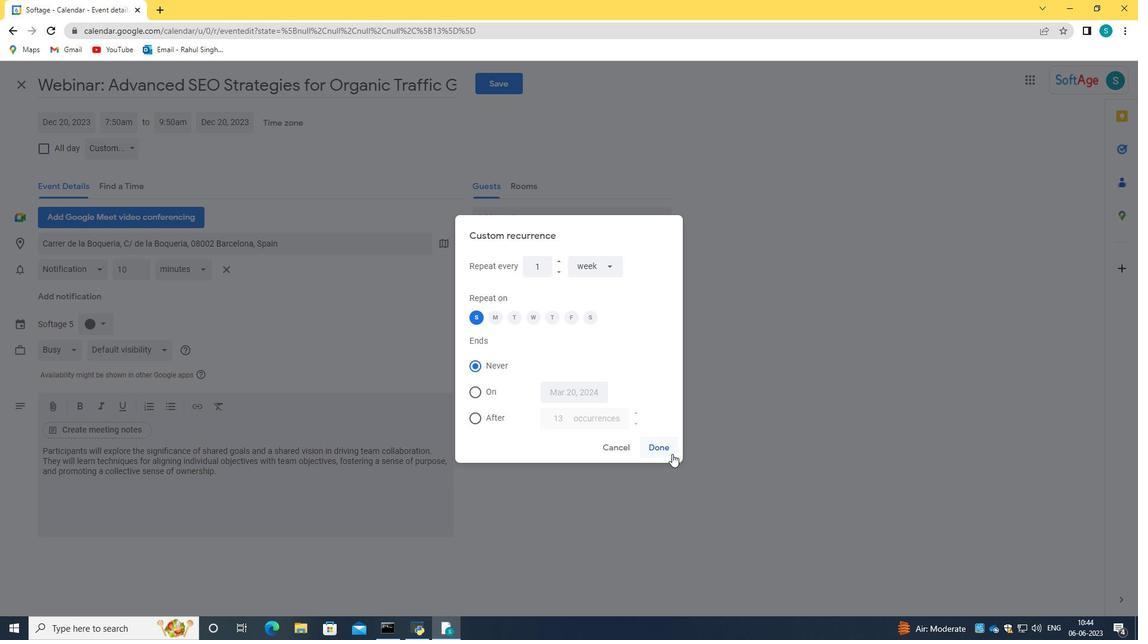 
Action: Mouse moved to (486, 85)
Screenshot: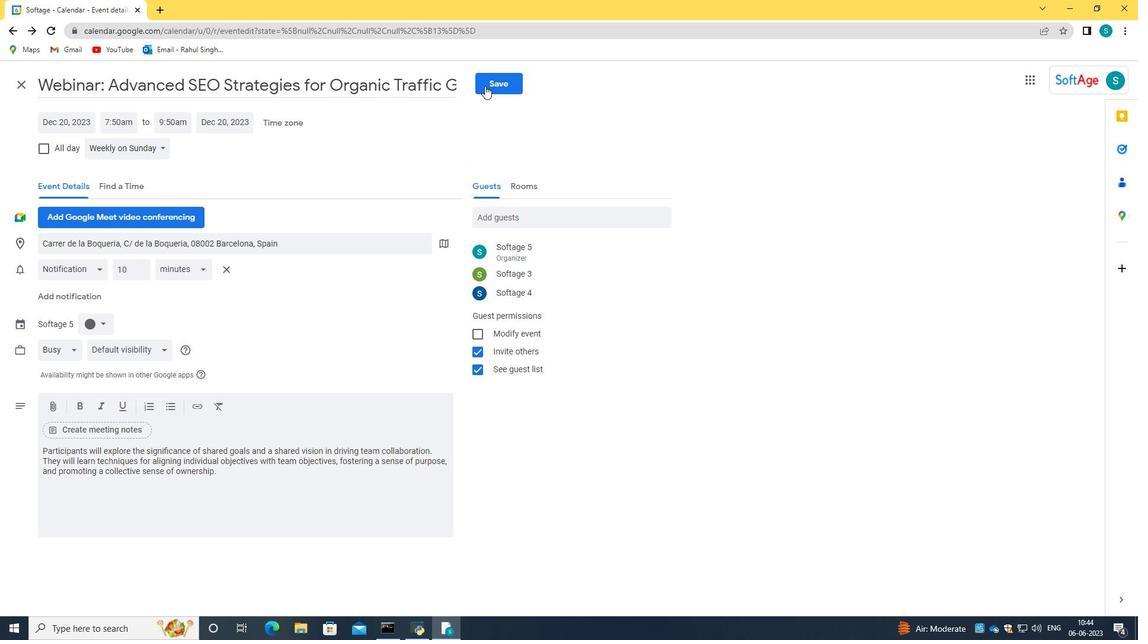 
Action: Mouse pressed left at (486, 85)
Screenshot: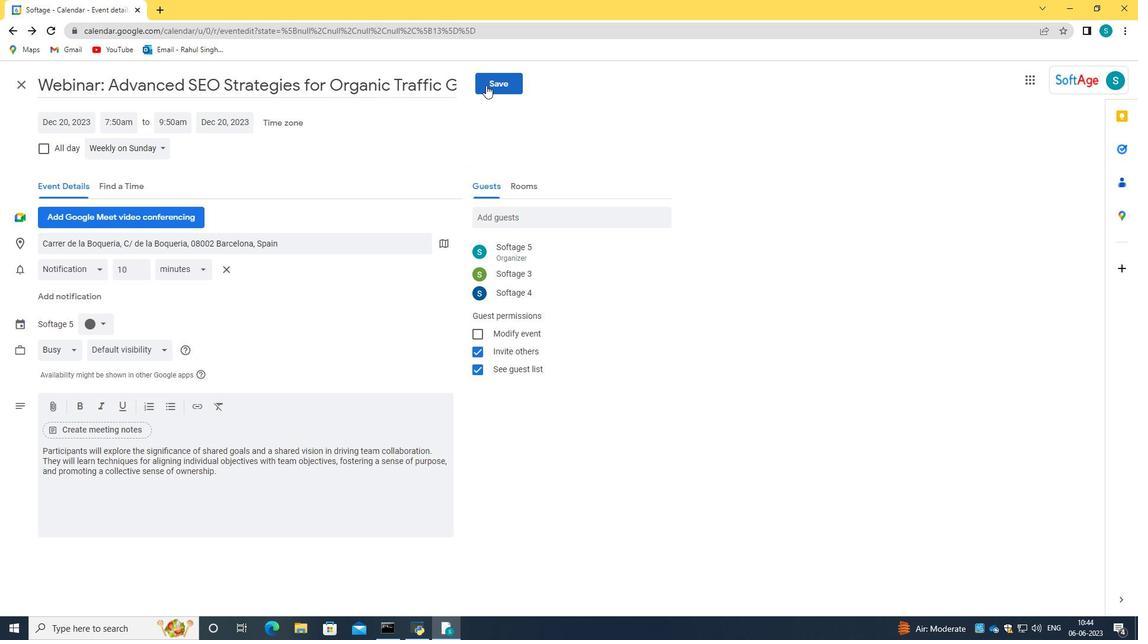 
Action: Mouse moved to (679, 365)
Screenshot: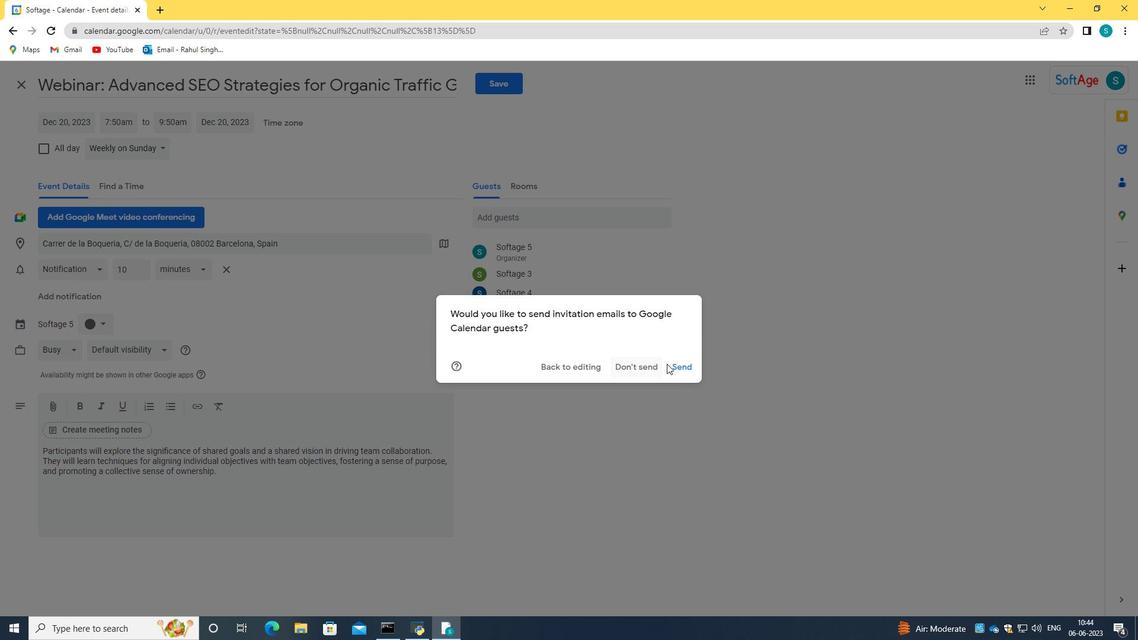 
Action: Mouse pressed left at (679, 365)
Screenshot: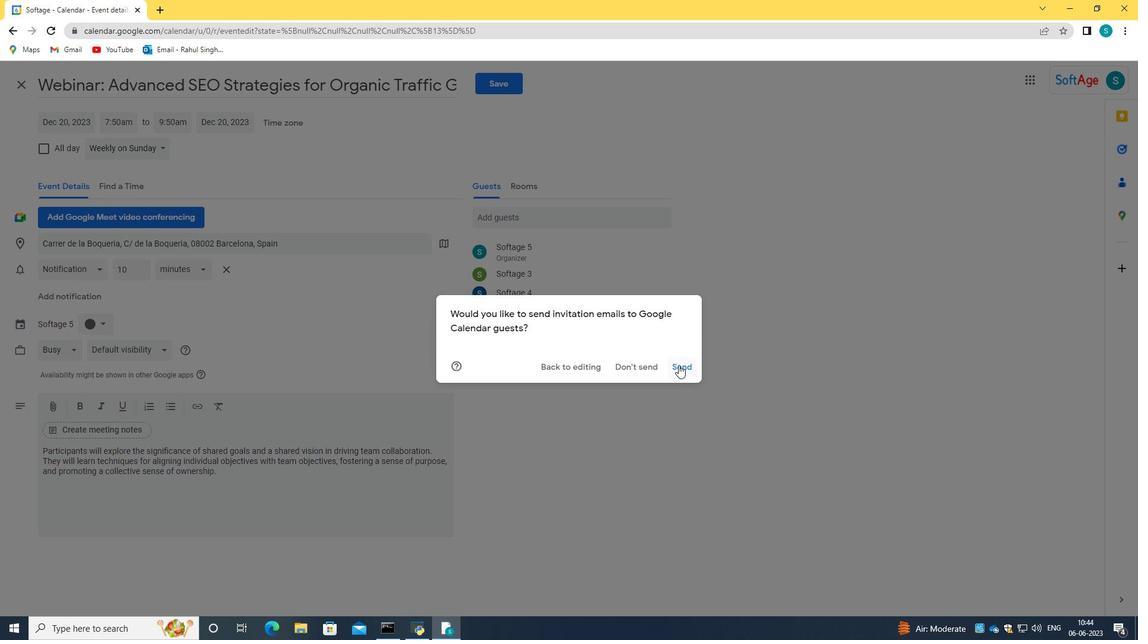 
Action: Mouse moved to (679, 366)
Screenshot: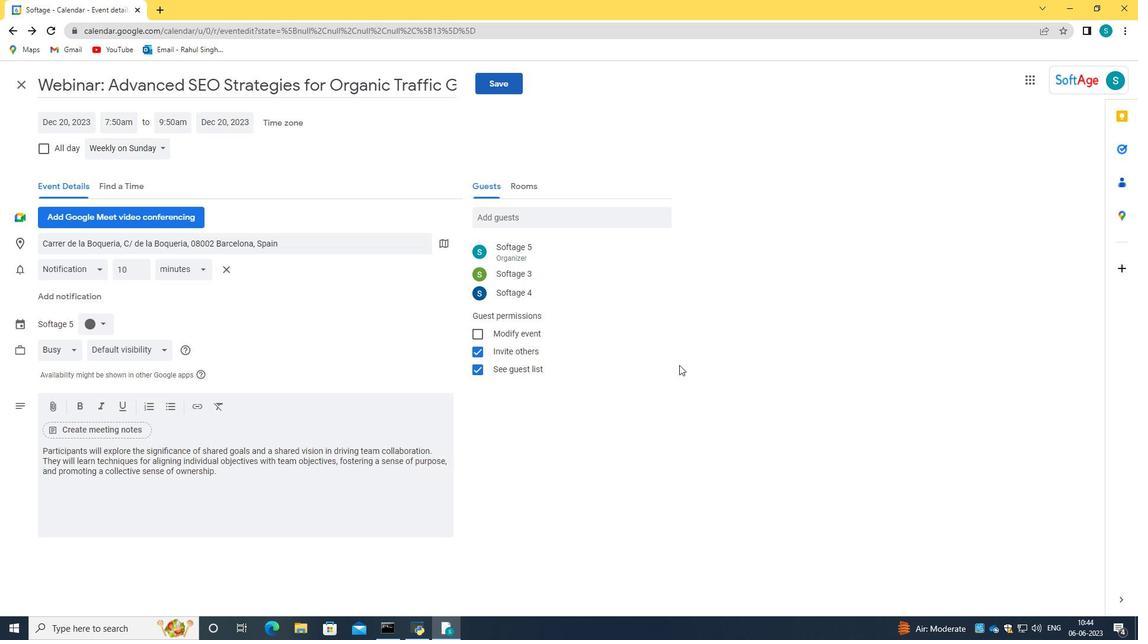 
